 Task: Open Card Physics Conference Review in Board Customer Feedback Collection and Analysis to Workspace Flight Bookings and add a team member Softage.1@softage.net, a label Purple, a checklist Data Engineering, an attachment from your onedrive, a color Purple and finally, add a card description 'Conduct customer research for new customer satisfaction metrics' and a comment 'Given the size and scope of this task, let us make sure we have the necessary resources and support to get it done.'. Add a start date 'Jan 05, 1900' with a due date 'Jan 12, 1900'
Action: Mouse moved to (119, 385)
Screenshot: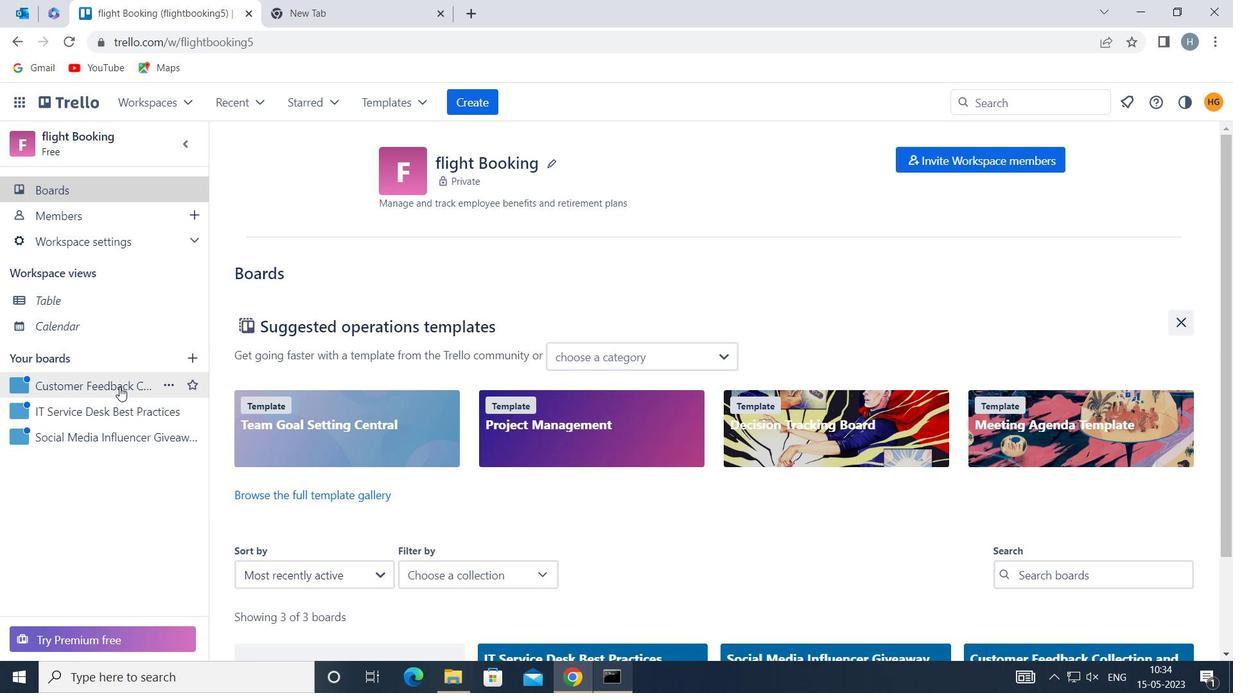 
Action: Mouse pressed left at (119, 385)
Screenshot: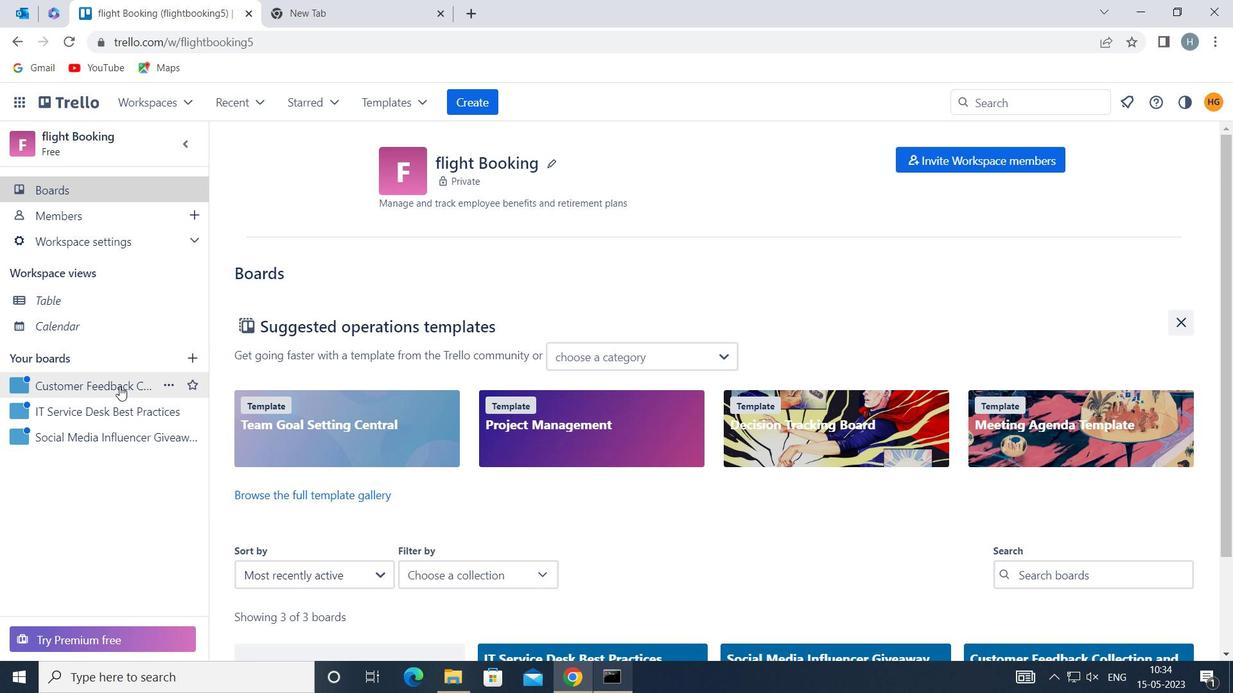 
Action: Mouse moved to (527, 230)
Screenshot: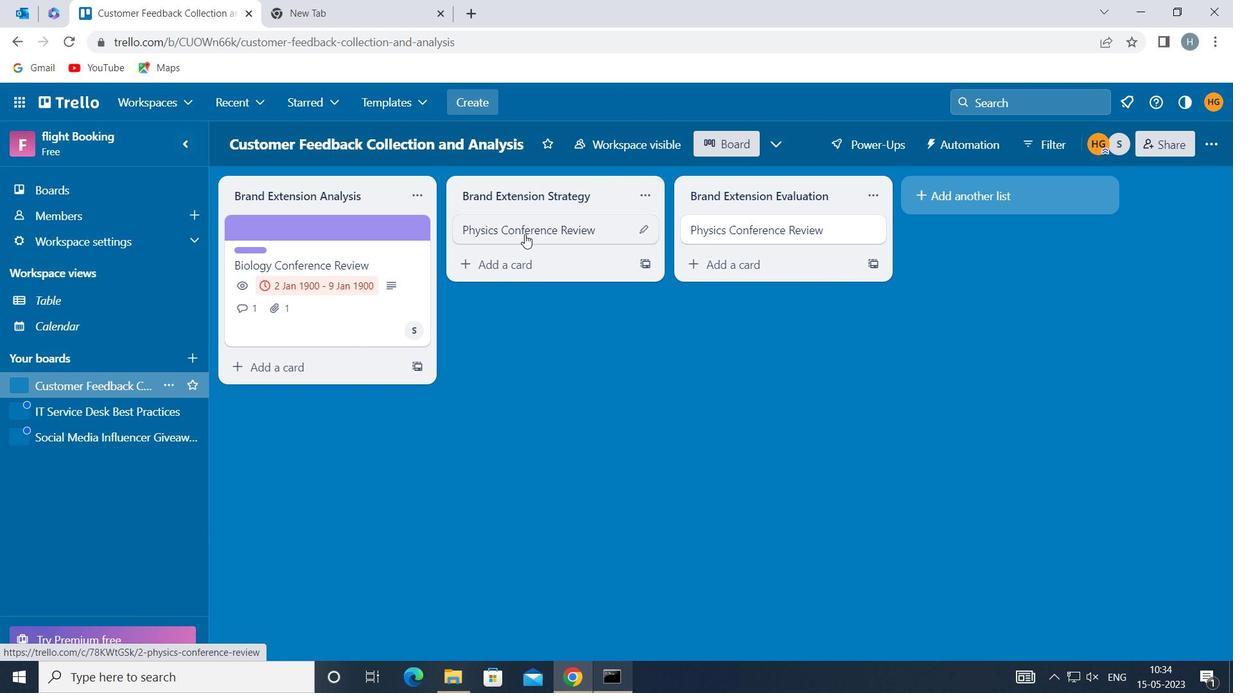
Action: Mouse pressed left at (527, 230)
Screenshot: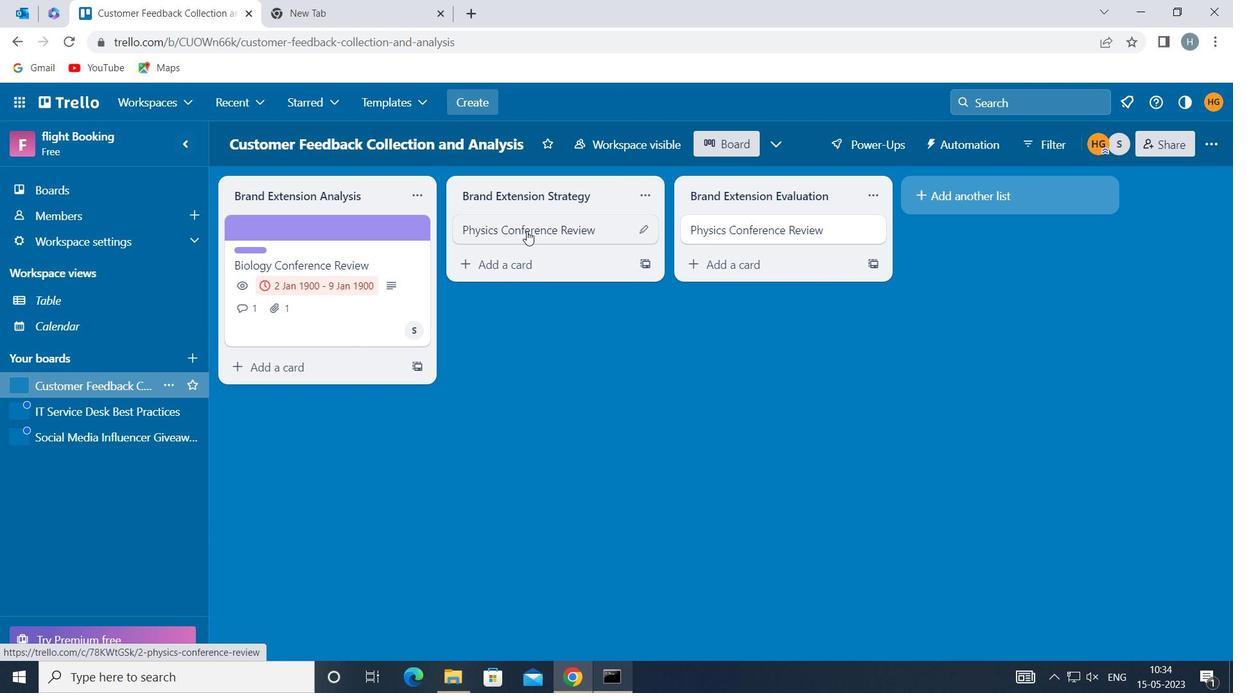 
Action: Mouse moved to (841, 288)
Screenshot: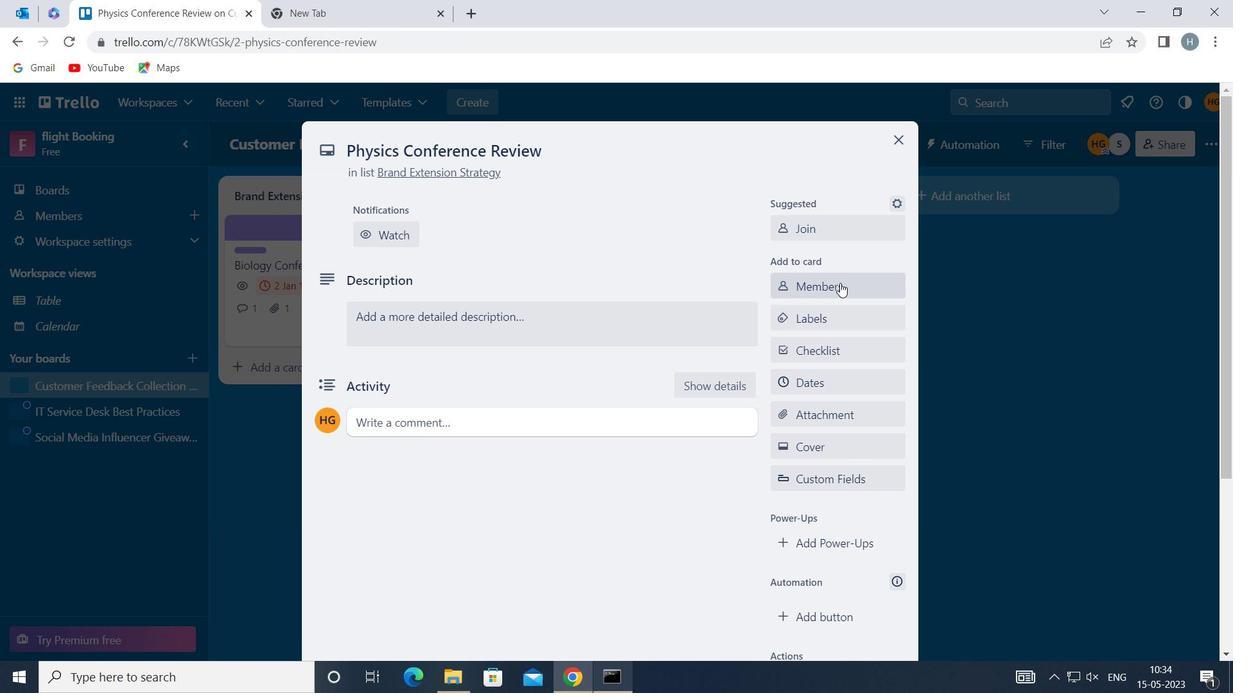 
Action: Mouse pressed left at (841, 288)
Screenshot: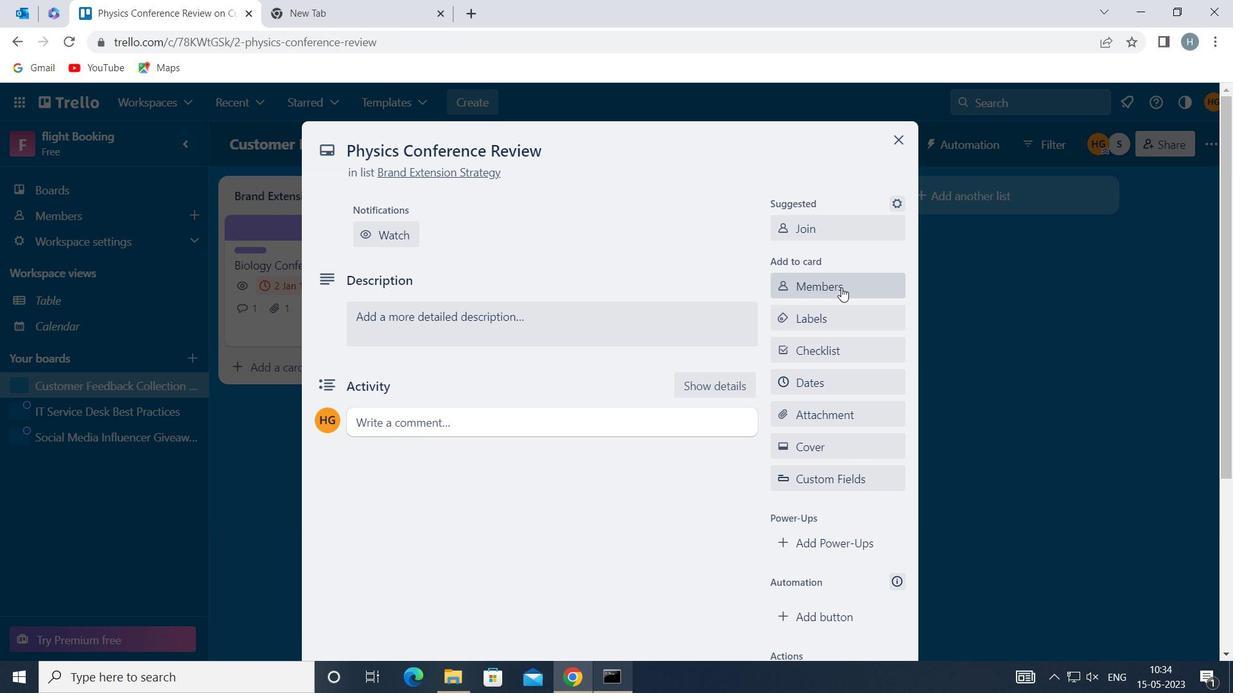 
Action: Key pressed softage
Screenshot: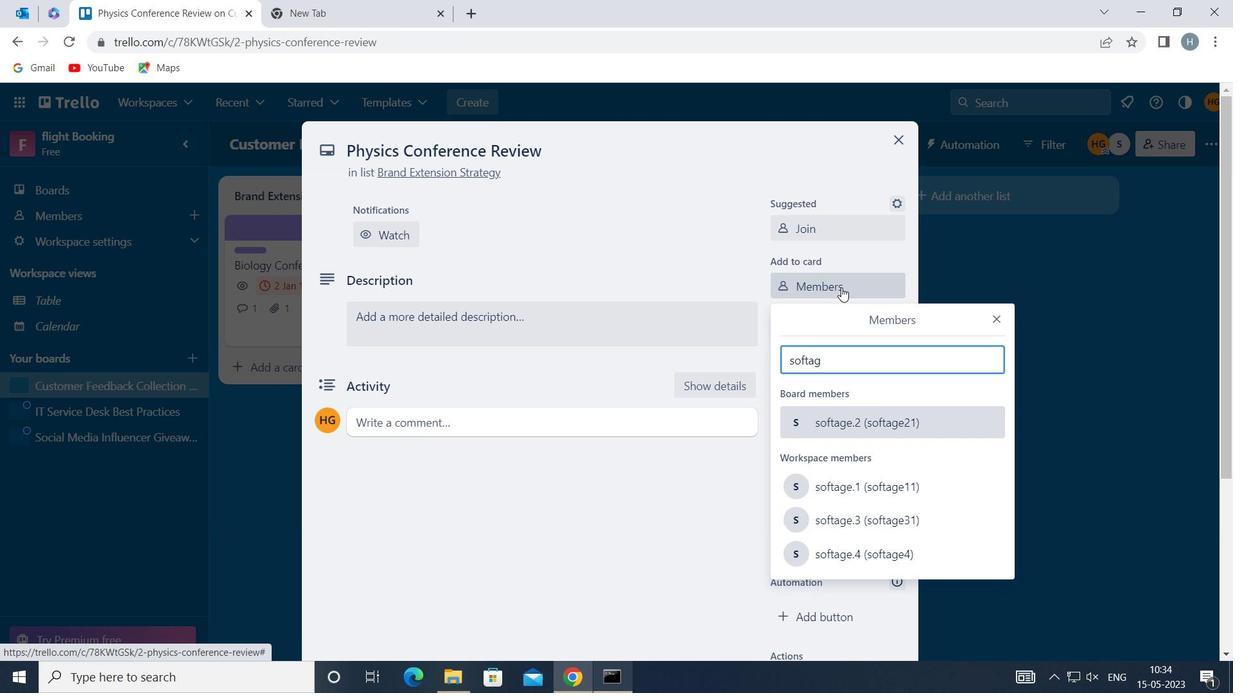 
Action: Mouse moved to (864, 489)
Screenshot: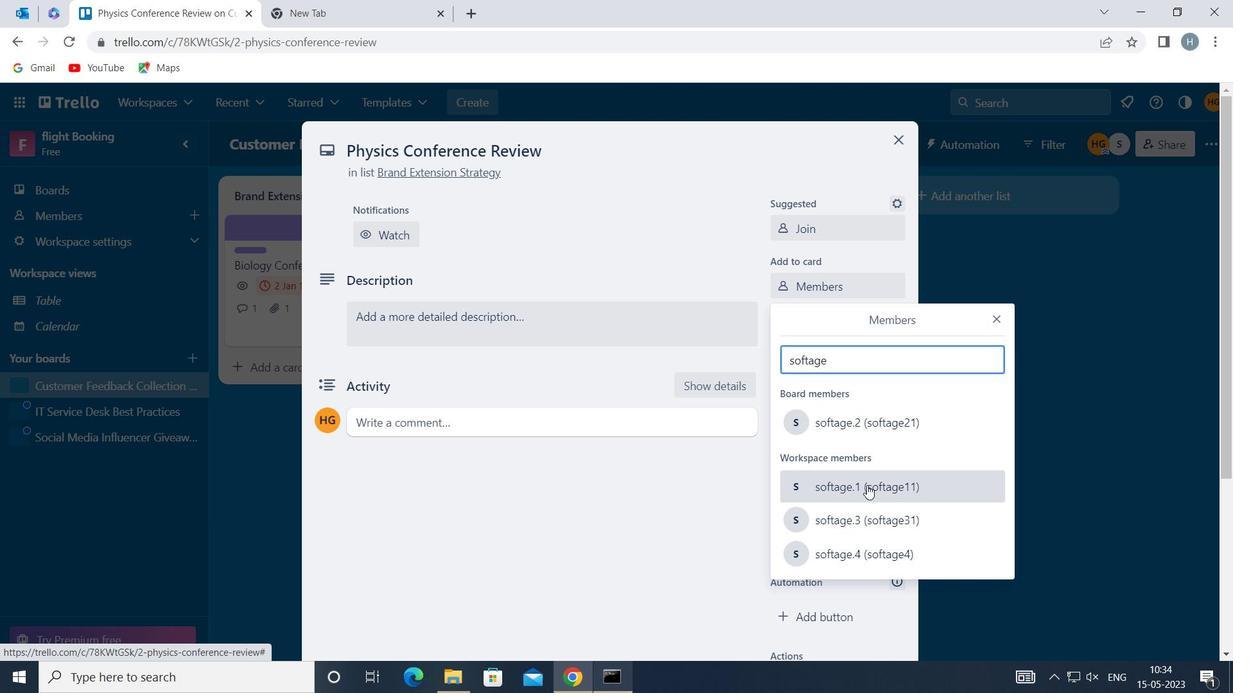
Action: Mouse pressed left at (864, 489)
Screenshot: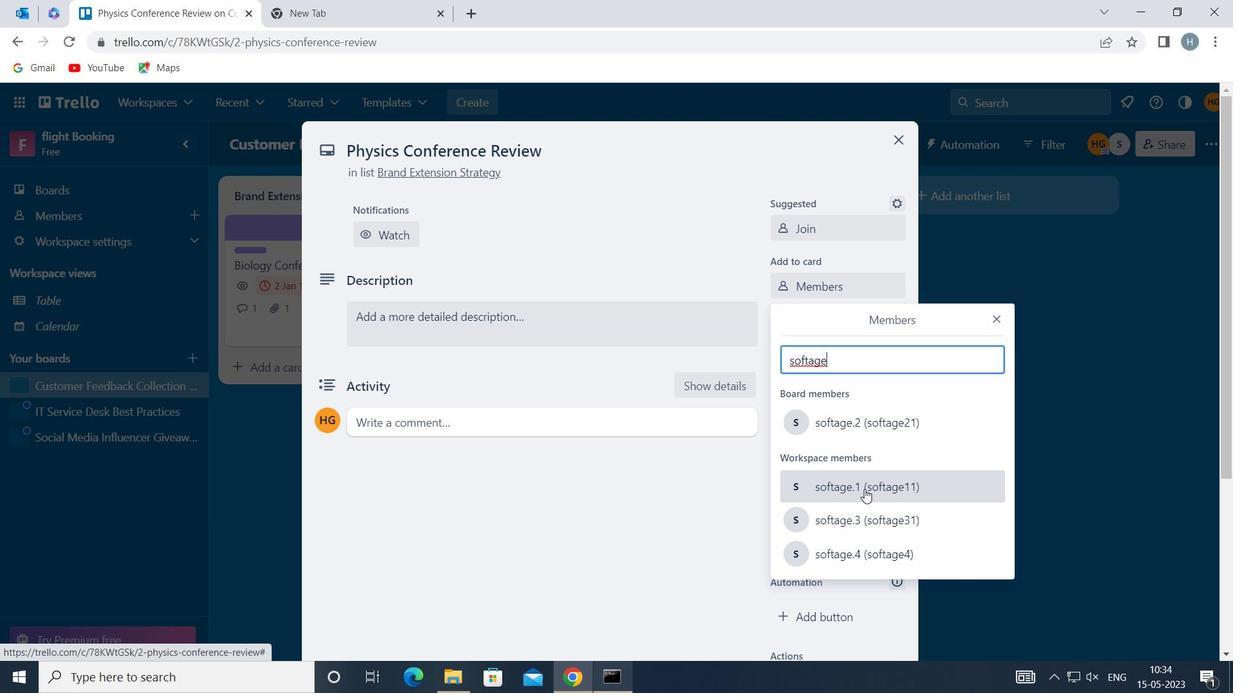 
Action: Mouse moved to (1001, 314)
Screenshot: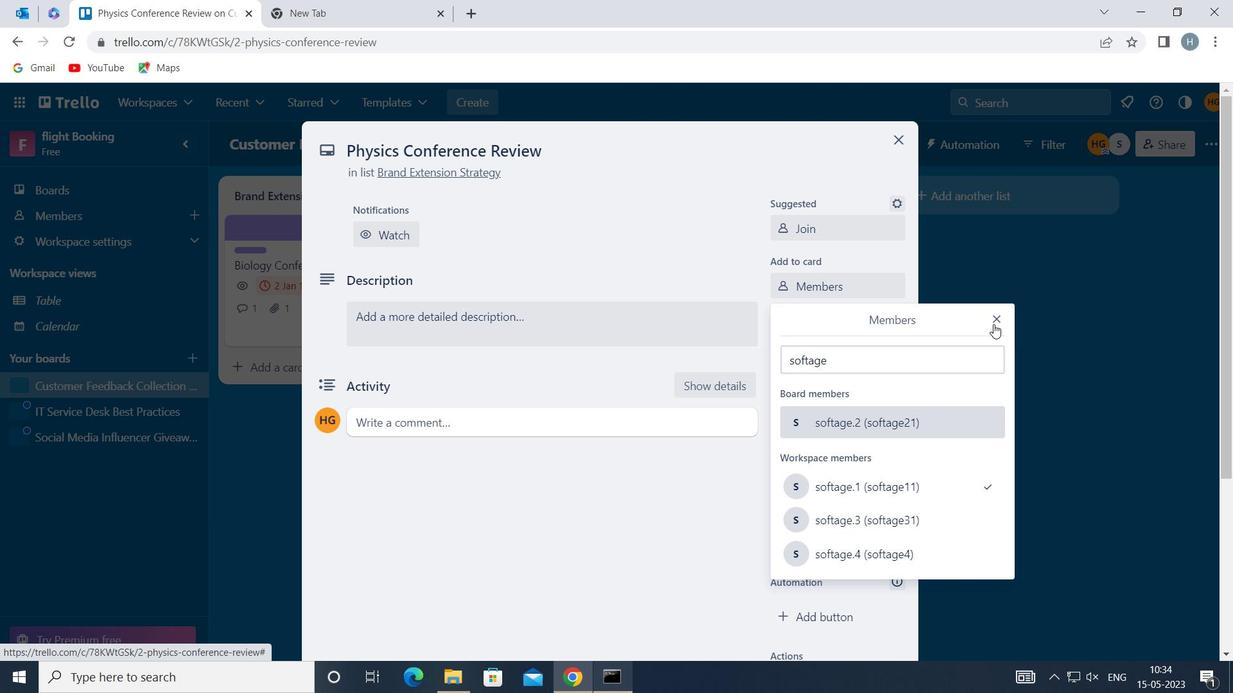 
Action: Mouse pressed left at (1001, 314)
Screenshot: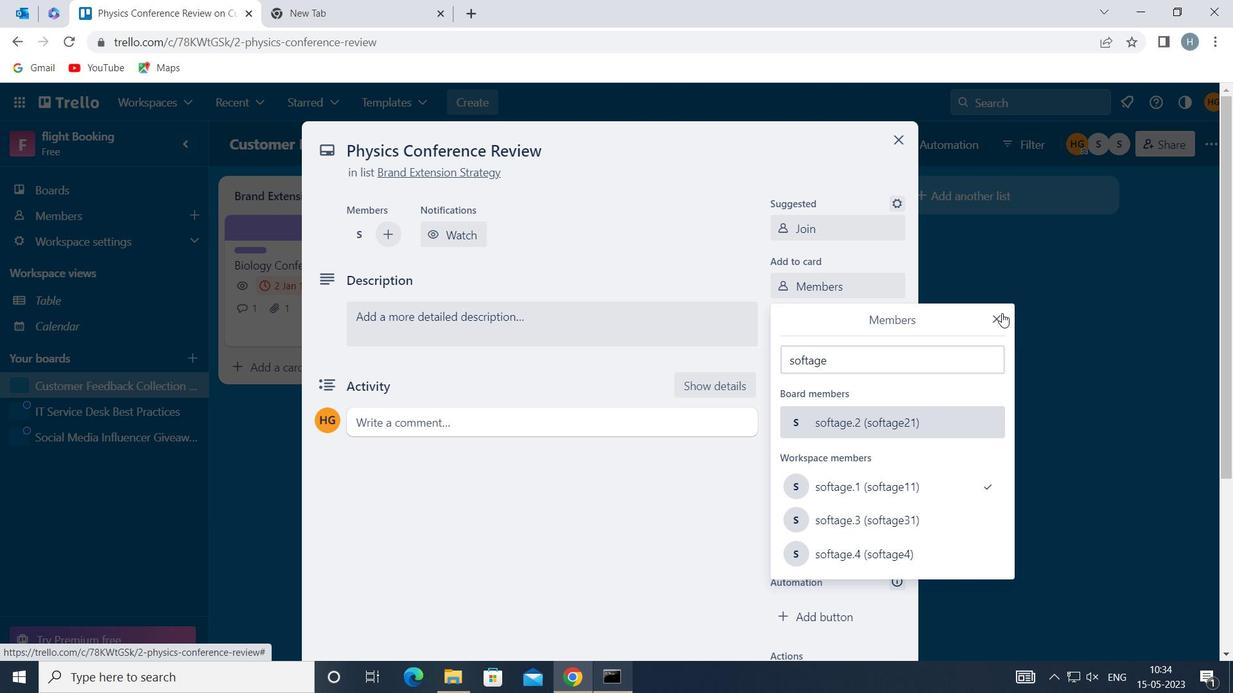 
Action: Mouse moved to (847, 320)
Screenshot: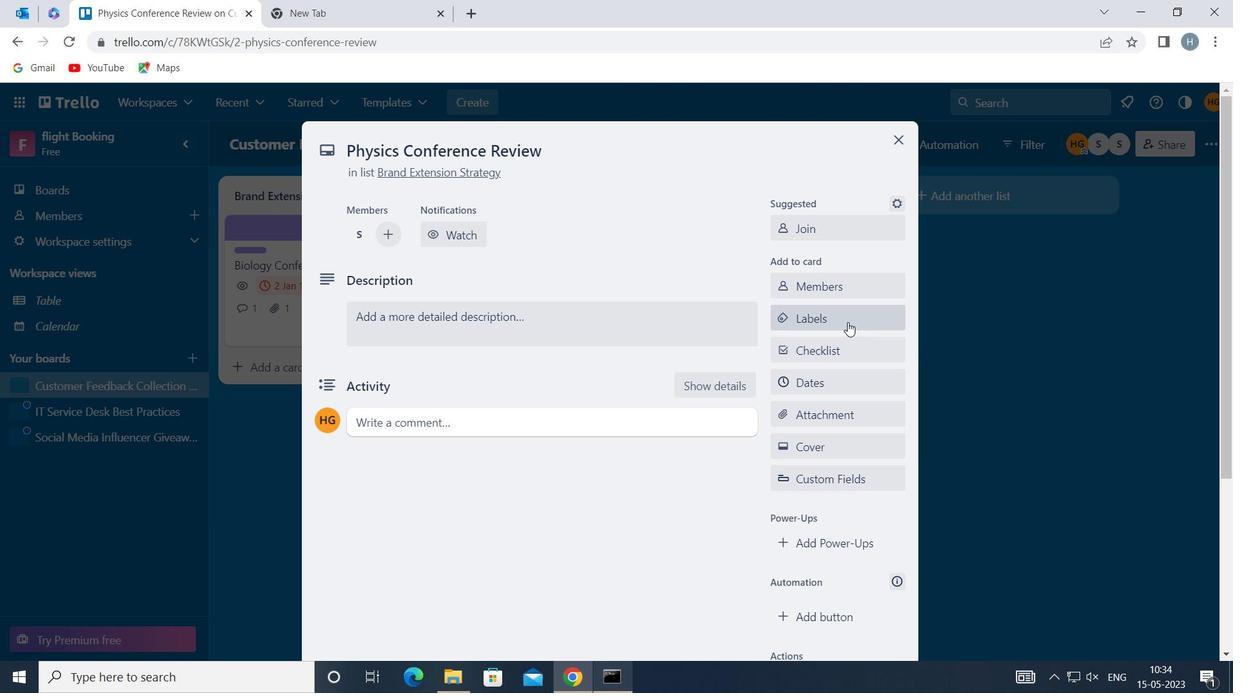 
Action: Mouse pressed left at (847, 320)
Screenshot: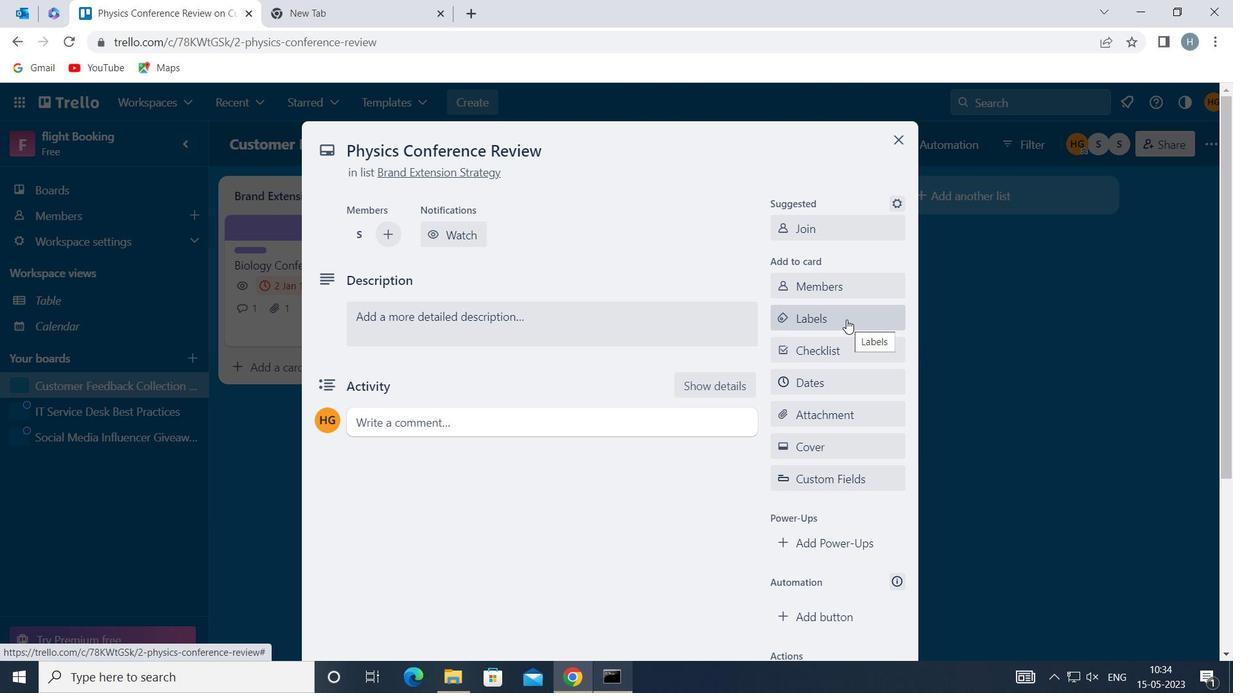 
Action: Mouse moved to (859, 345)
Screenshot: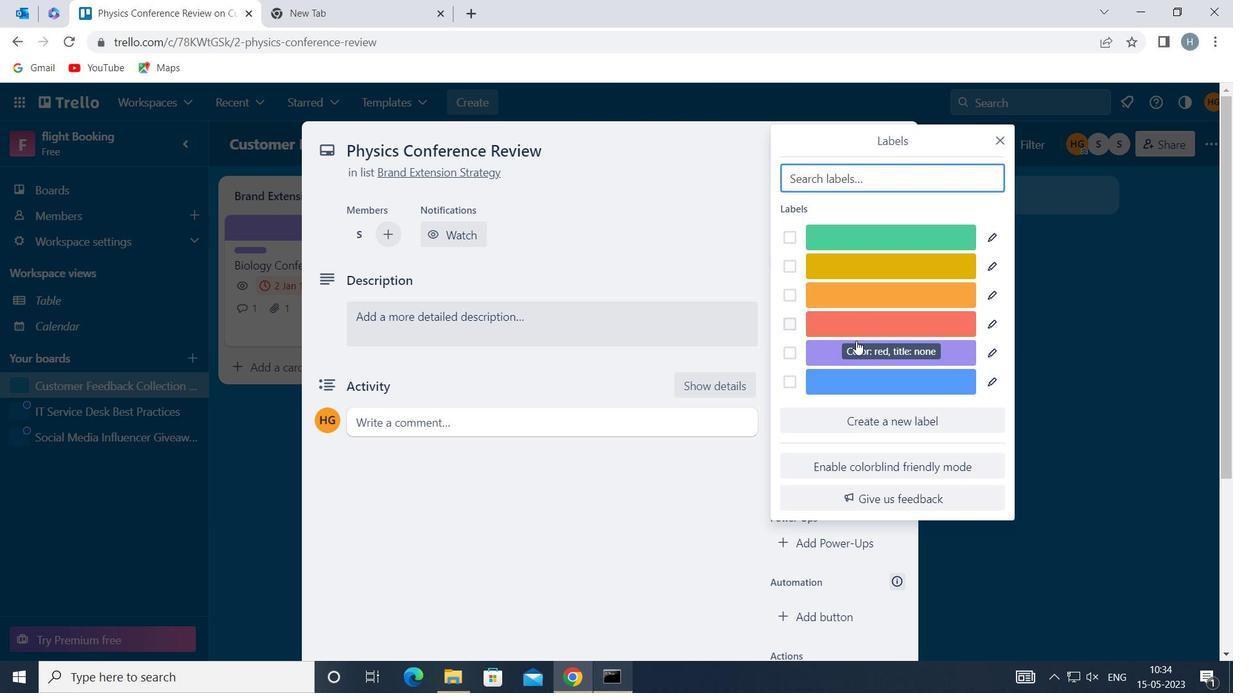
Action: Mouse pressed left at (859, 345)
Screenshot: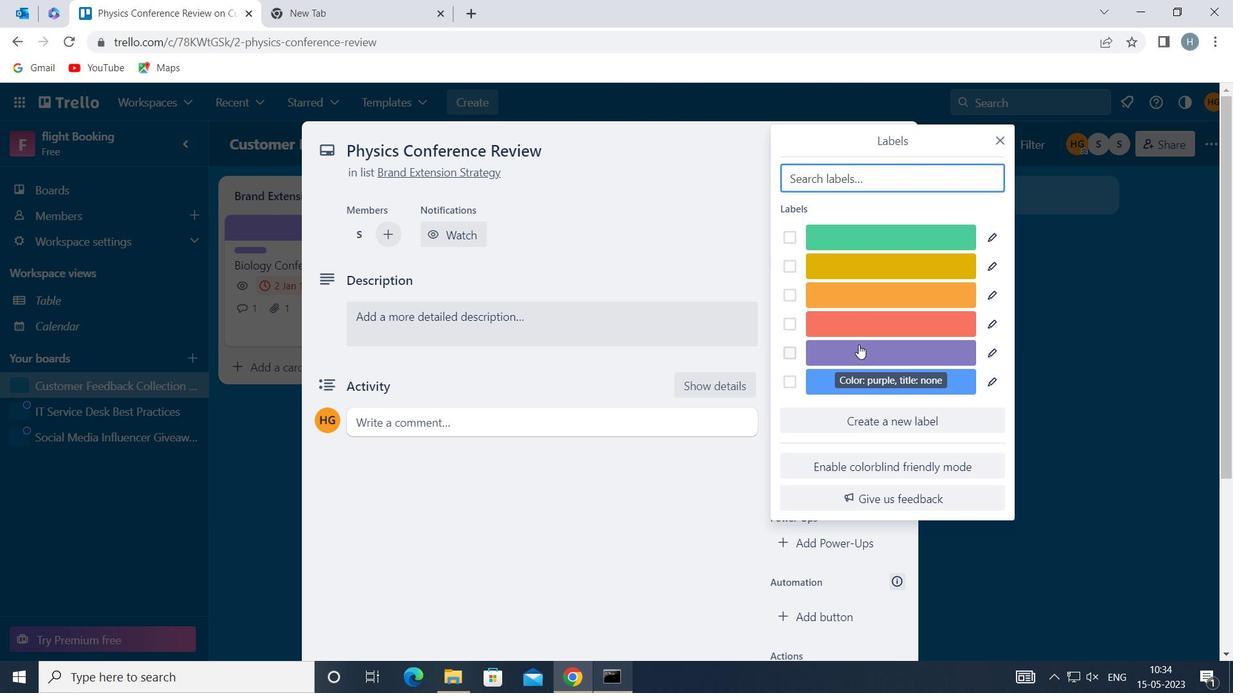 
Action: Mouse moved to (1001, 136)
Screenshot: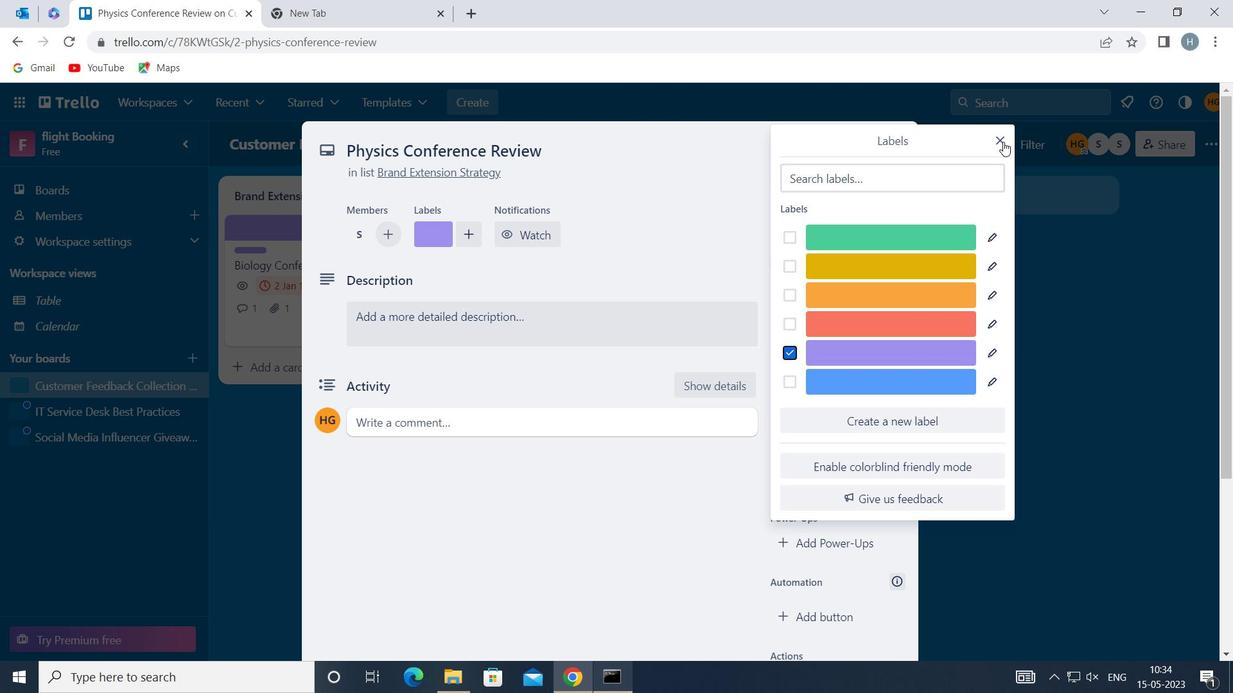 
Action: Mouse pressed left at (1001, 136)
Screenshot: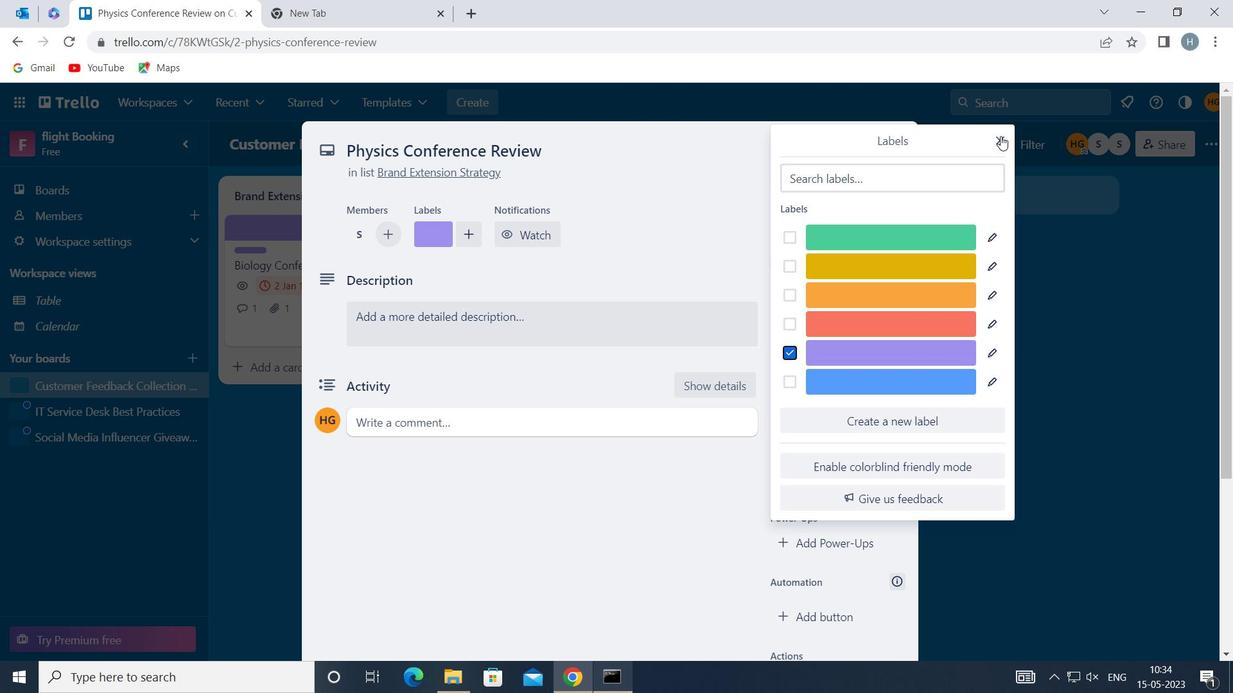 
Action: Mouse moved to (842, 347)
Screenshot: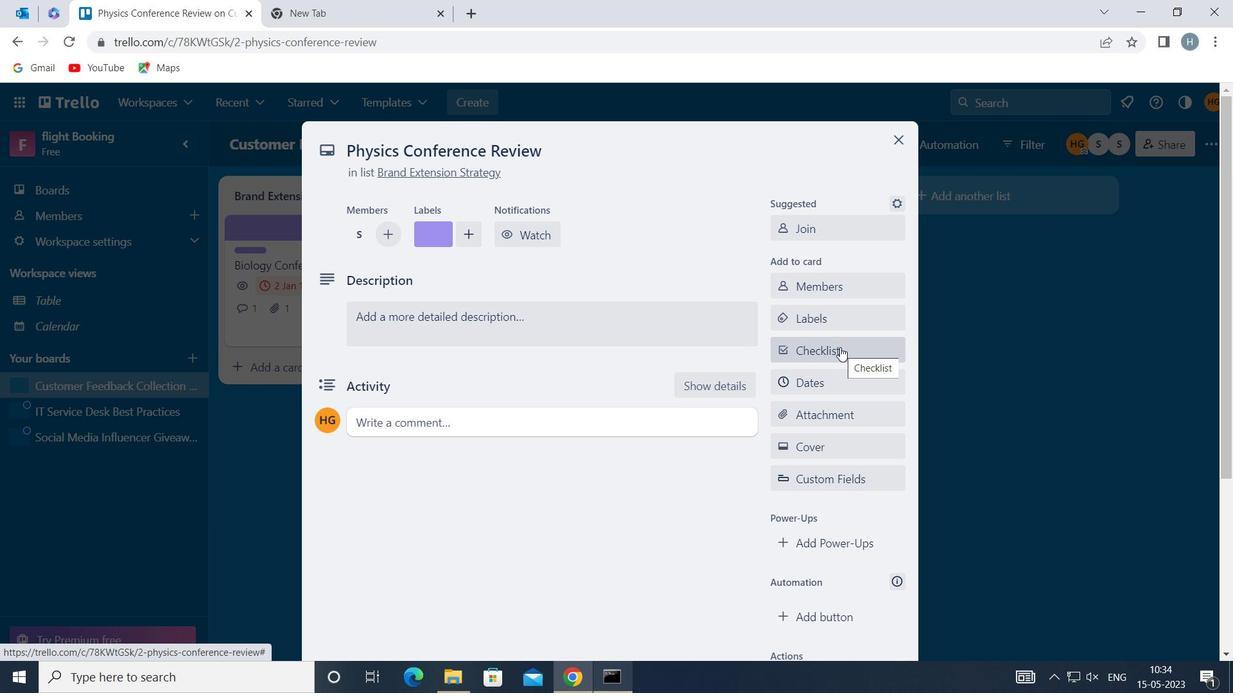 
Action: Mouse pressed left at (842, 347)
Screenshot: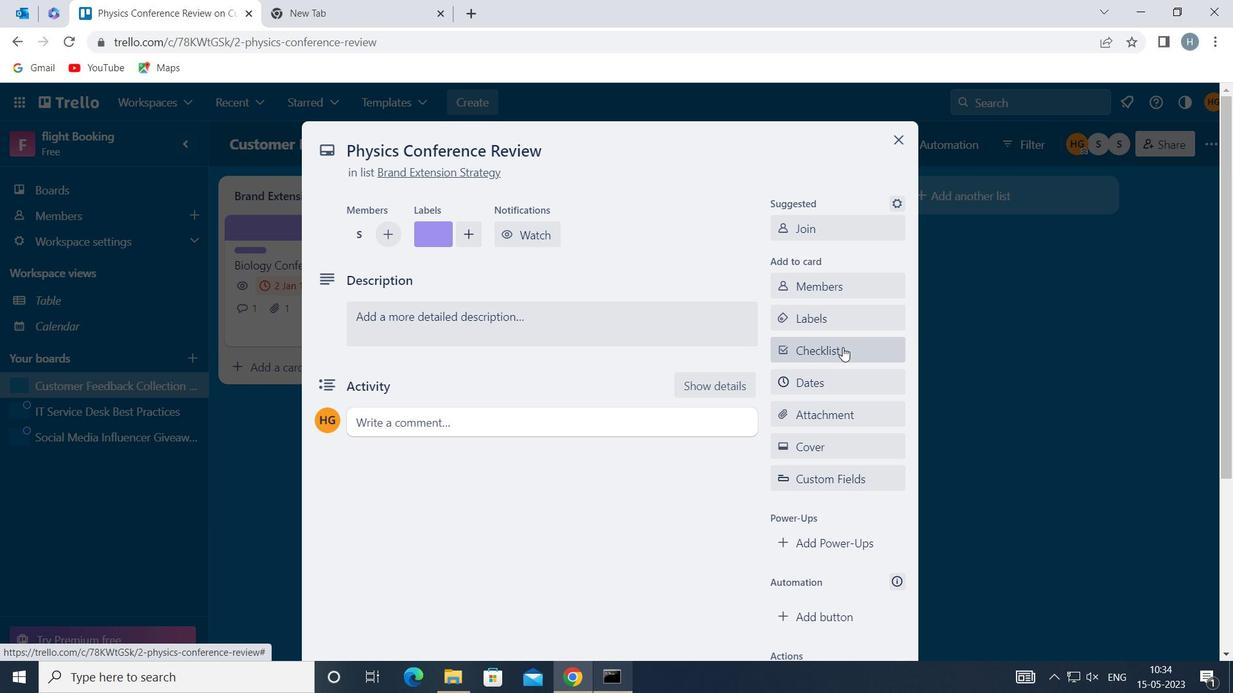 
Action: Mouse moved to (843, 347)
Screenshot: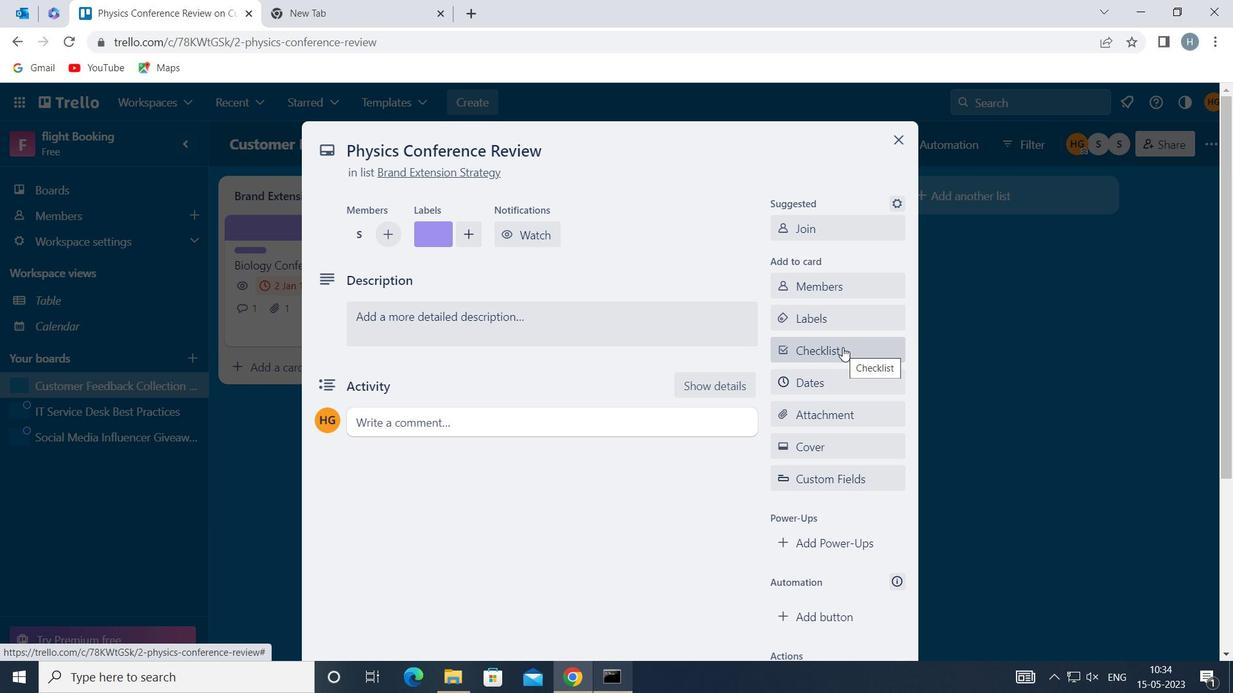 
Action: Key pressed <Key.shift>DATA<Key.space><Key.shift>ENGINEERING
Screenshot: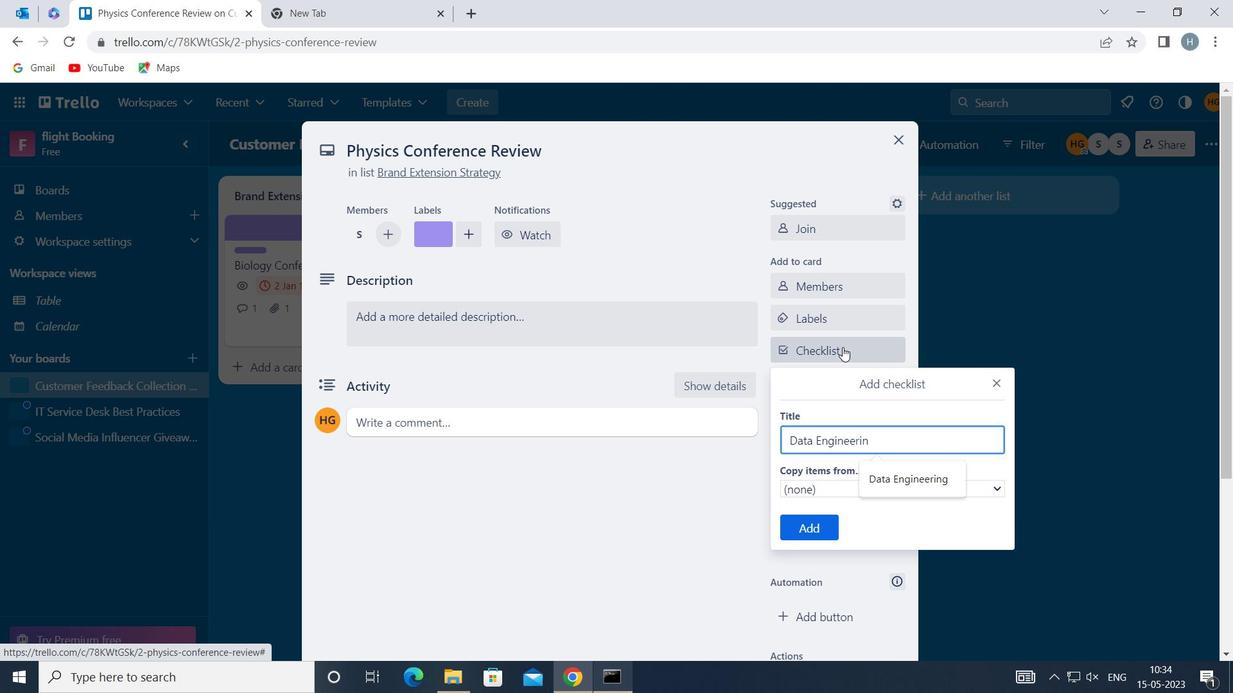 
Action: Mouse moved to (801, 524)
Screenshot: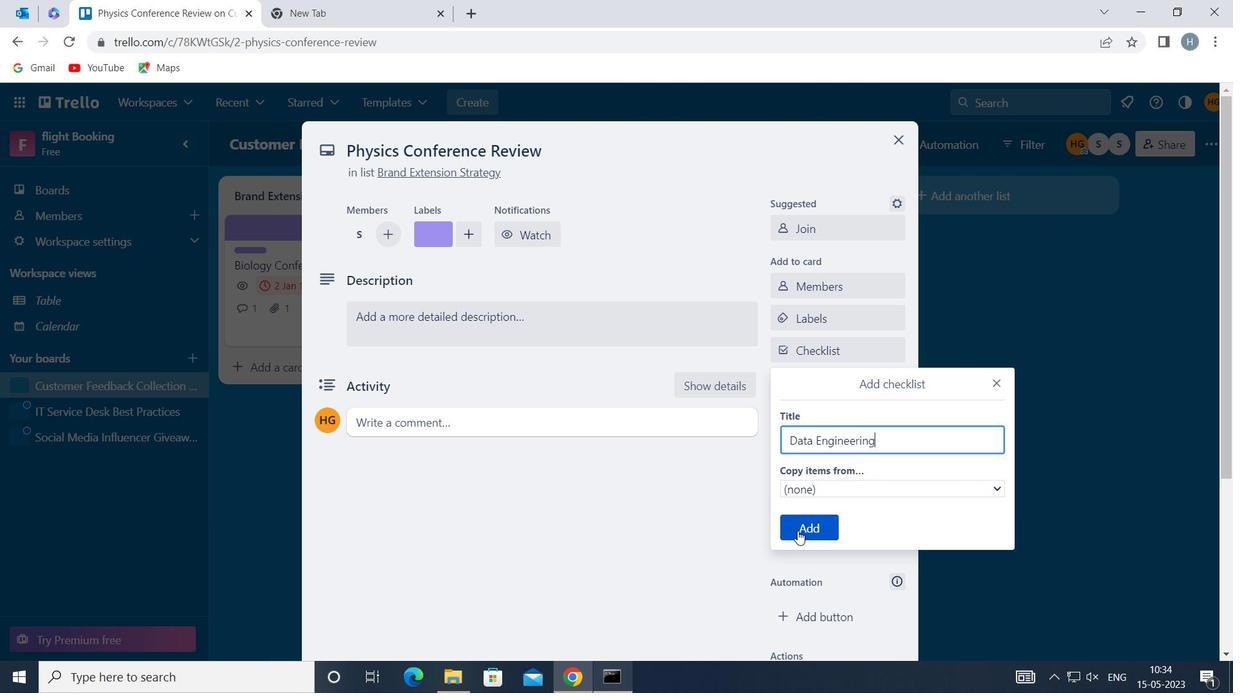
Action: Mouse pressed left at (801, 524)
Screenshot: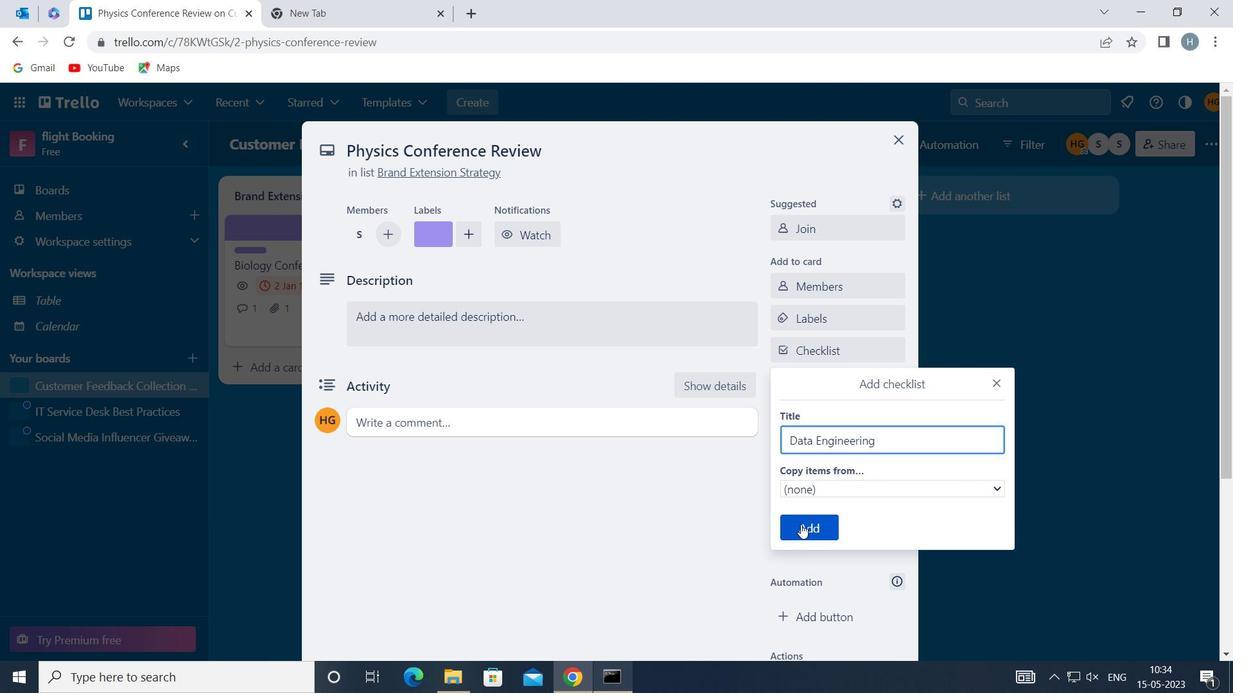 
Action: Mouse moved to (838, 414)
Screenshot: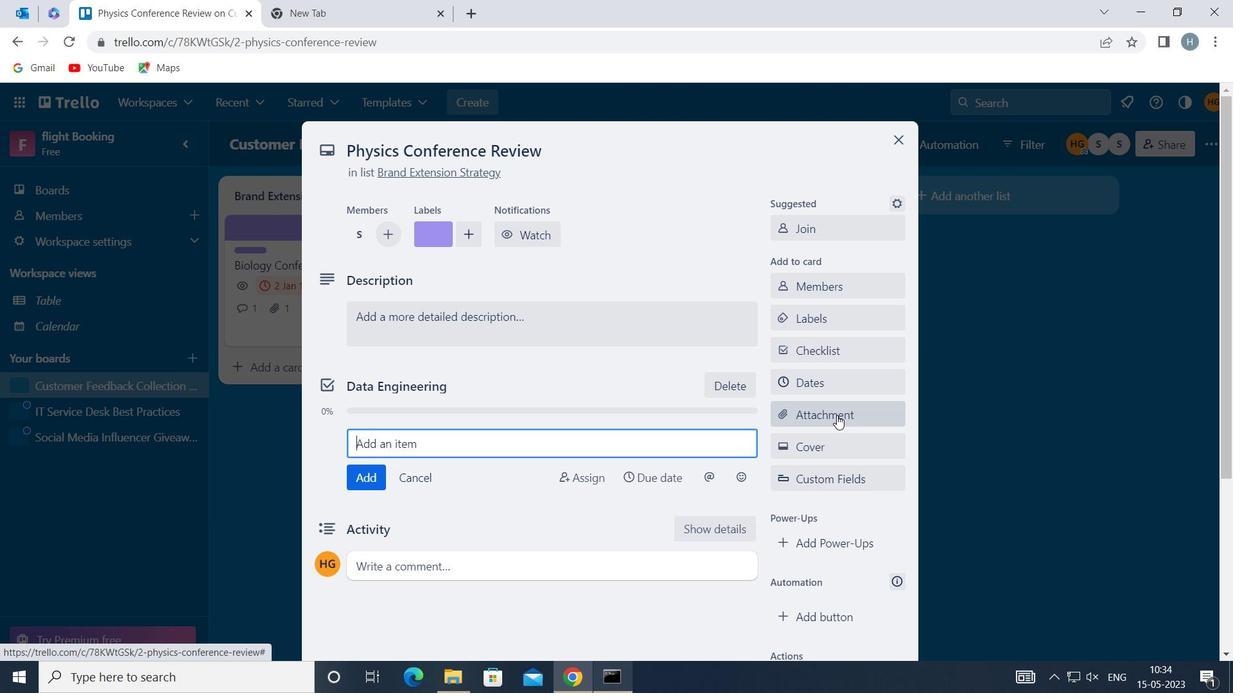 
Action: Mouse pressed left at (838, 414)
Screenshot: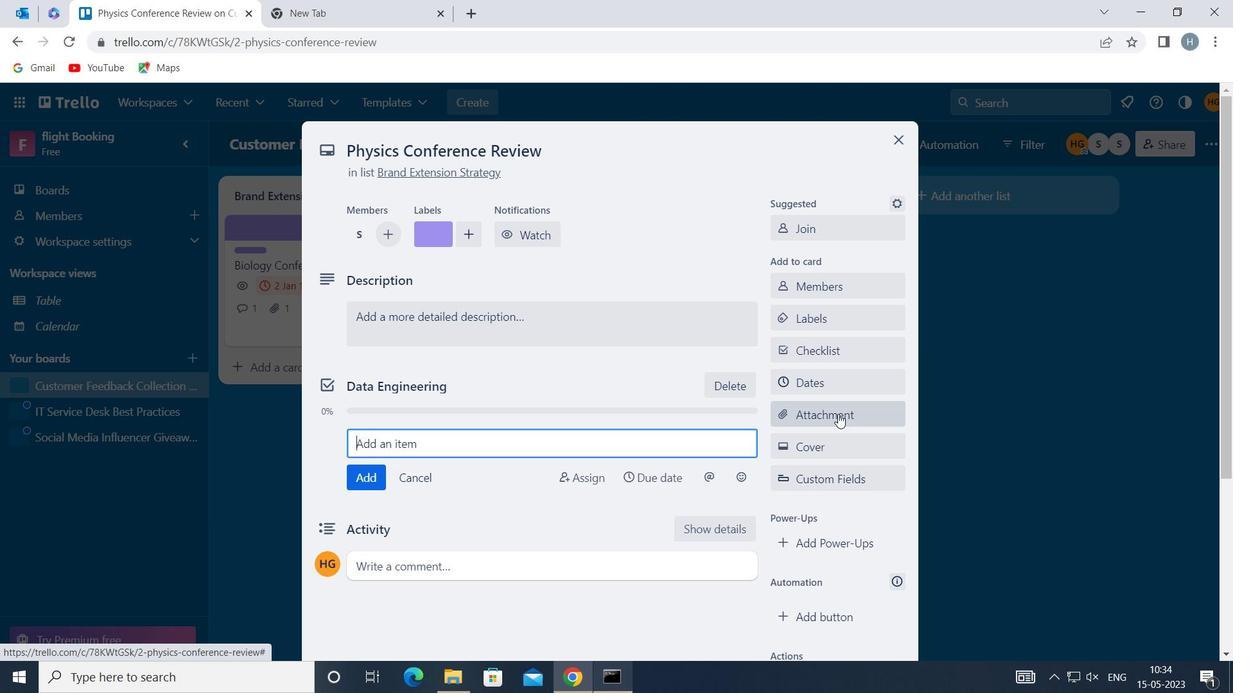 
Action: Mouse moved to (859, 294)
Screenshot: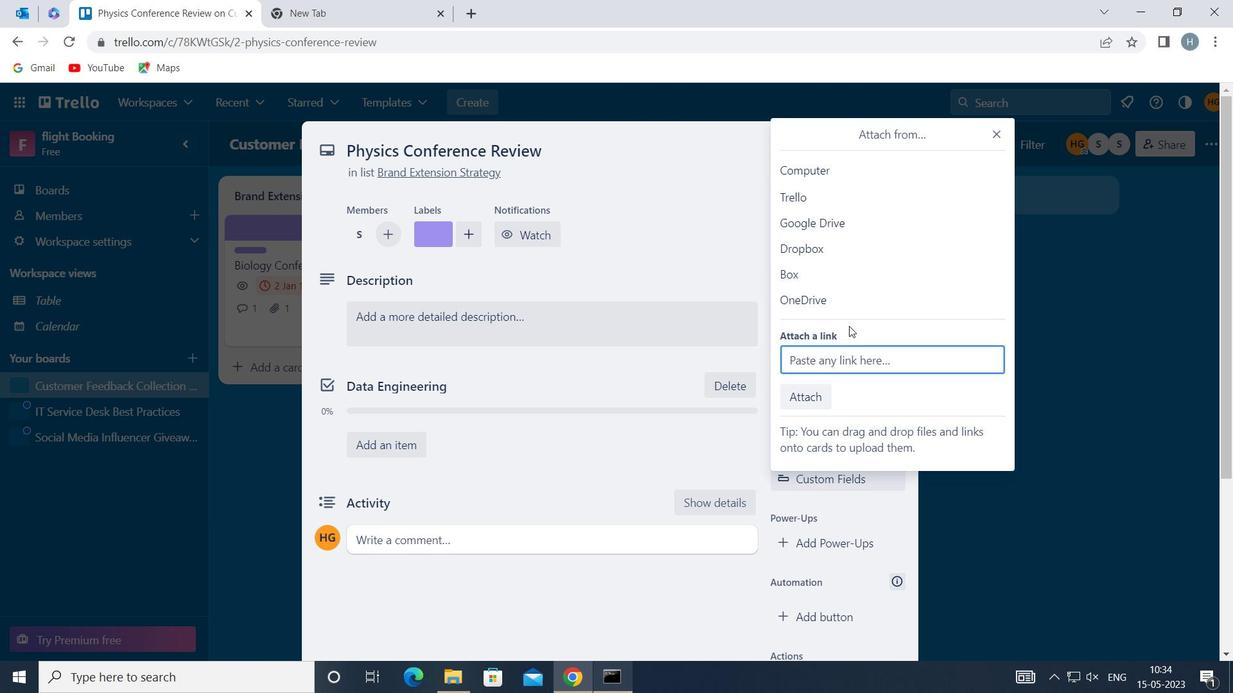 
Action: Mouse pressed left at (859, 294)
Screenshot: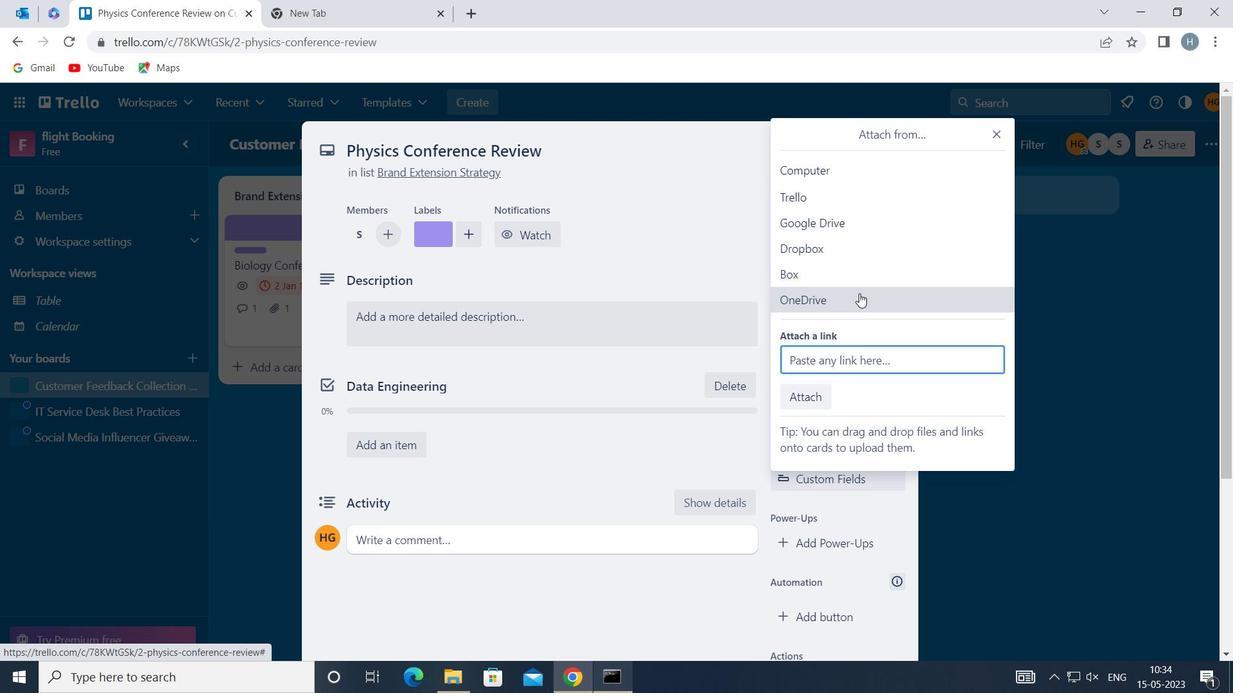 
Action: Mouse moved to (610, 228)
Screenshot: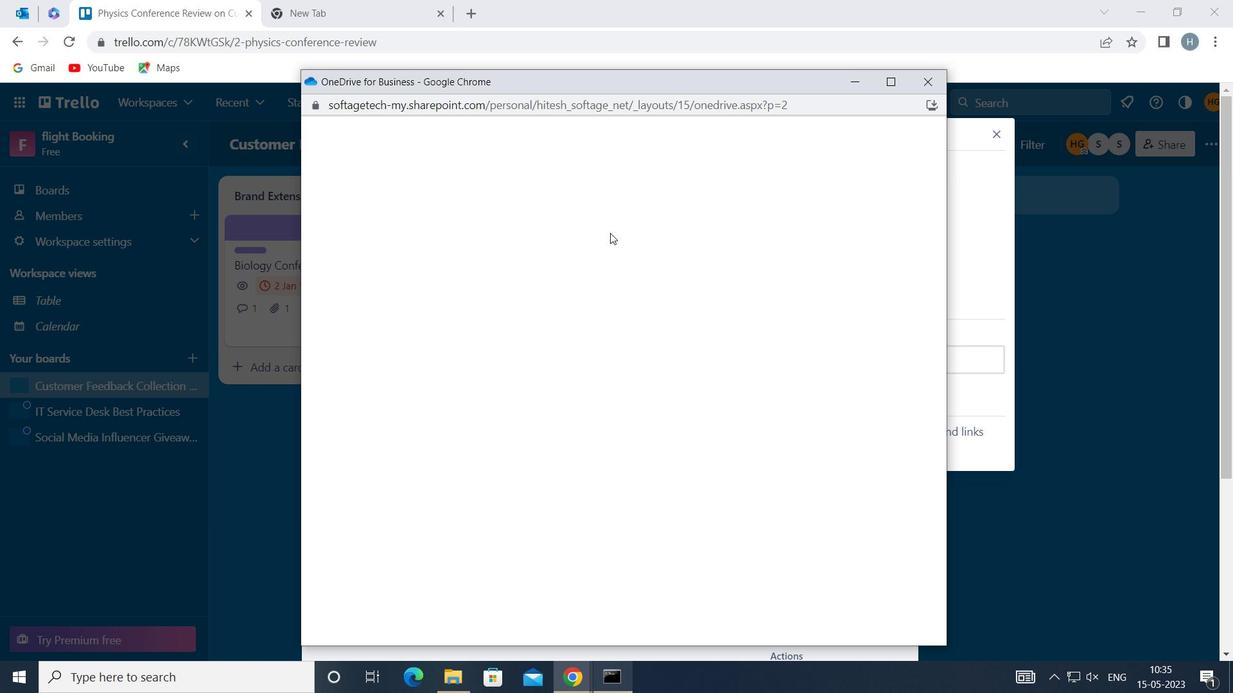 
Action: Mouse pressed left at (610, 228)
Screenshot: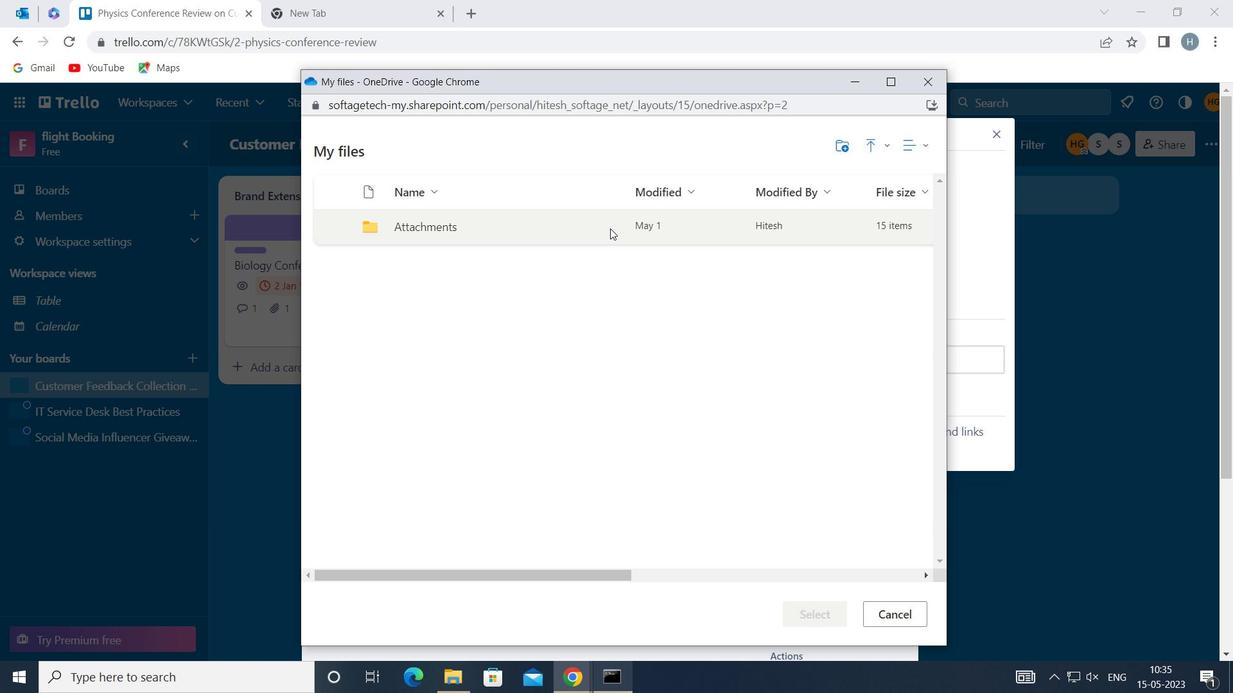 
Action: Mouse pressed left at (610, 228)
Screenshot: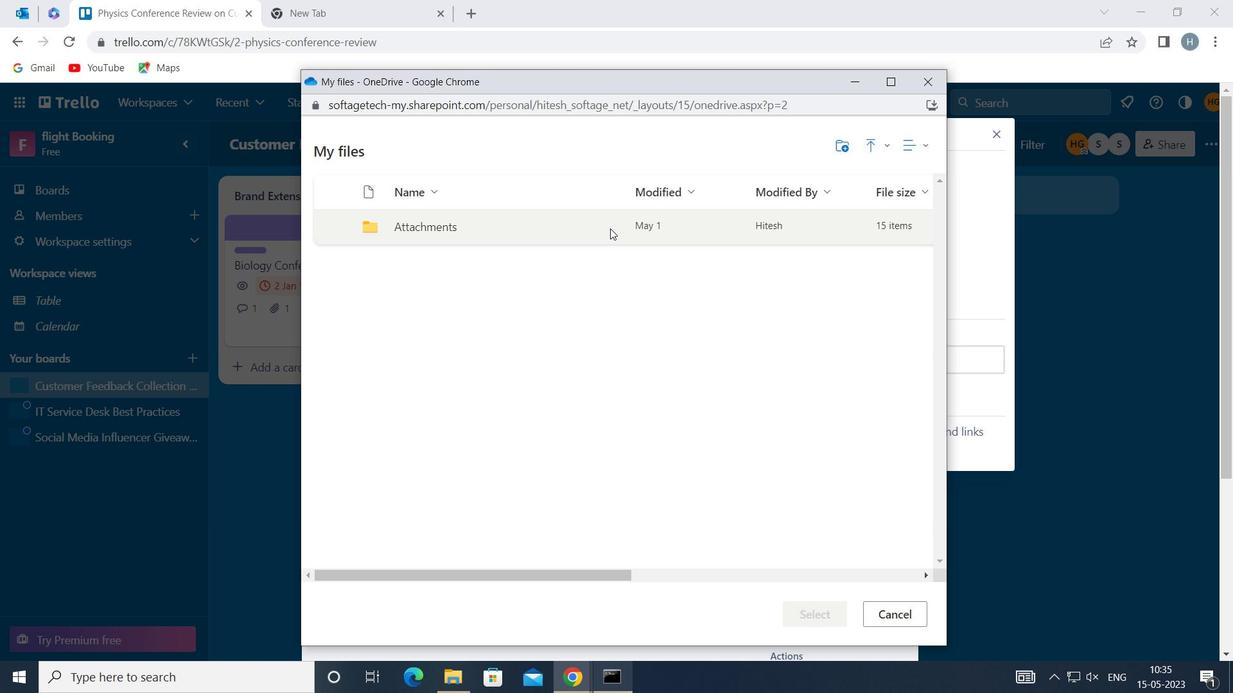 
Action: Mouse moved to (614, 260)
Screenshot: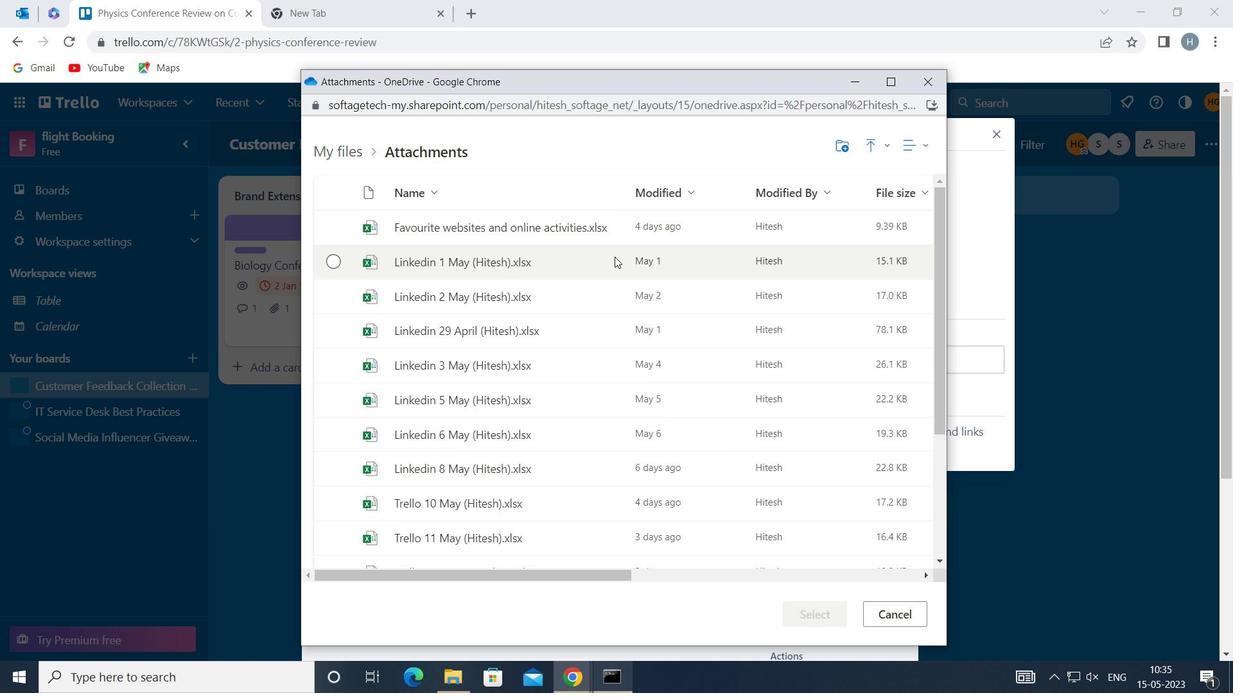 
Action: Mouse pressed left at (614, 260)
Screenshot: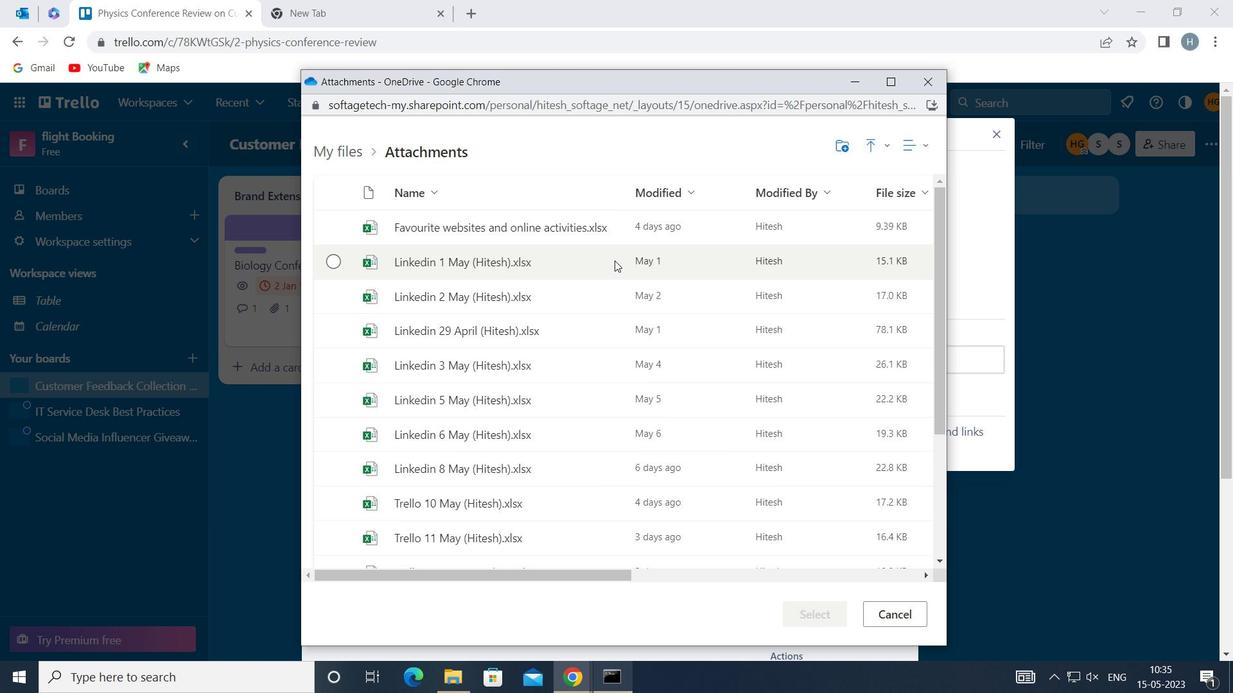 
Action: Mouse moved to (819, 613)
Screenshot: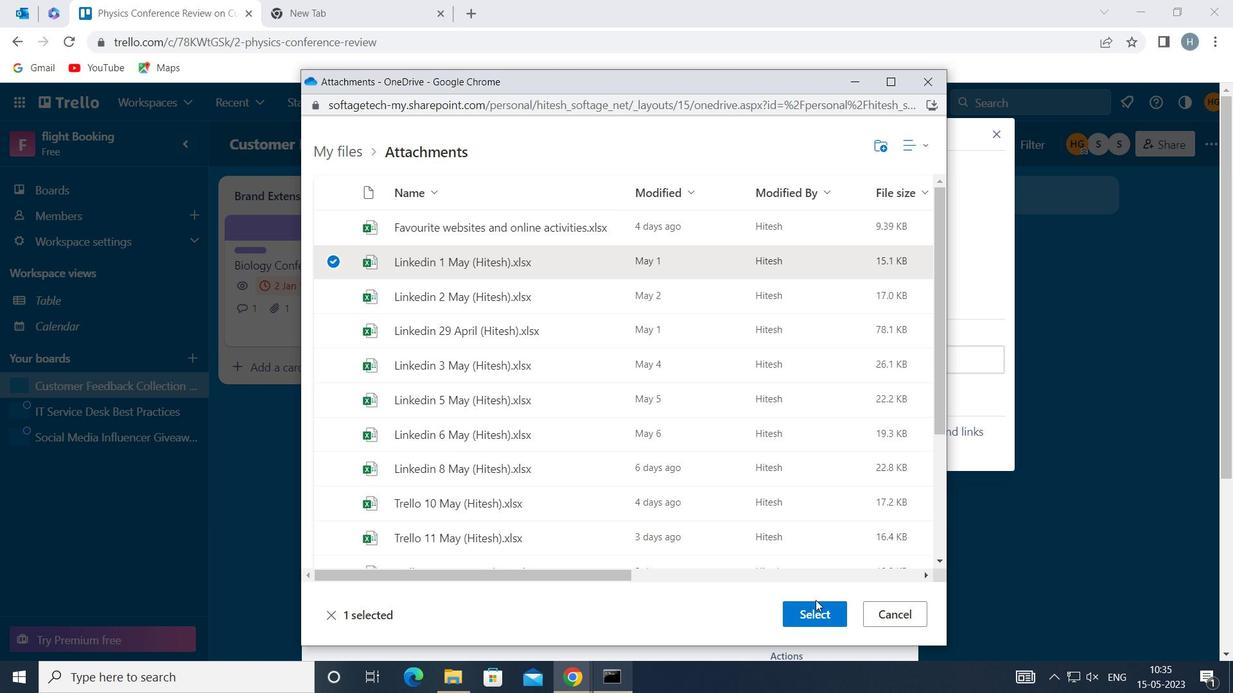 
Action: Mouse pressed left at (819, 613)
Screenshot: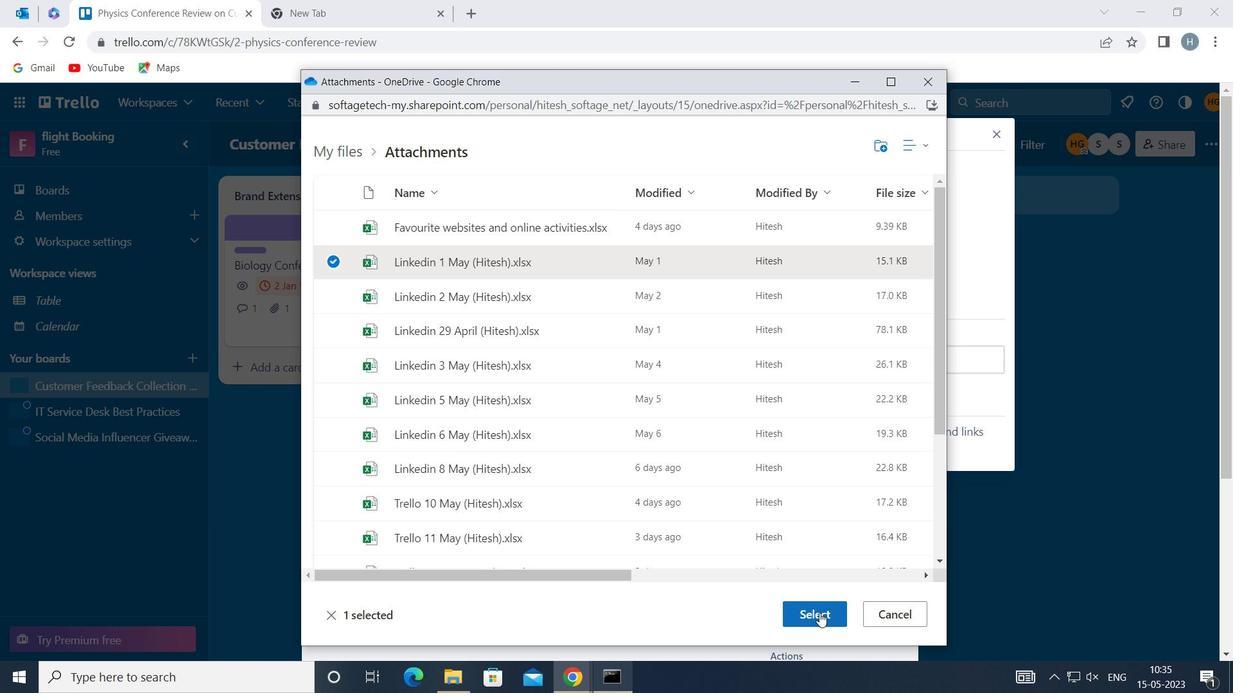 
Action: Mouse moved to (837, 445)
Screenshot: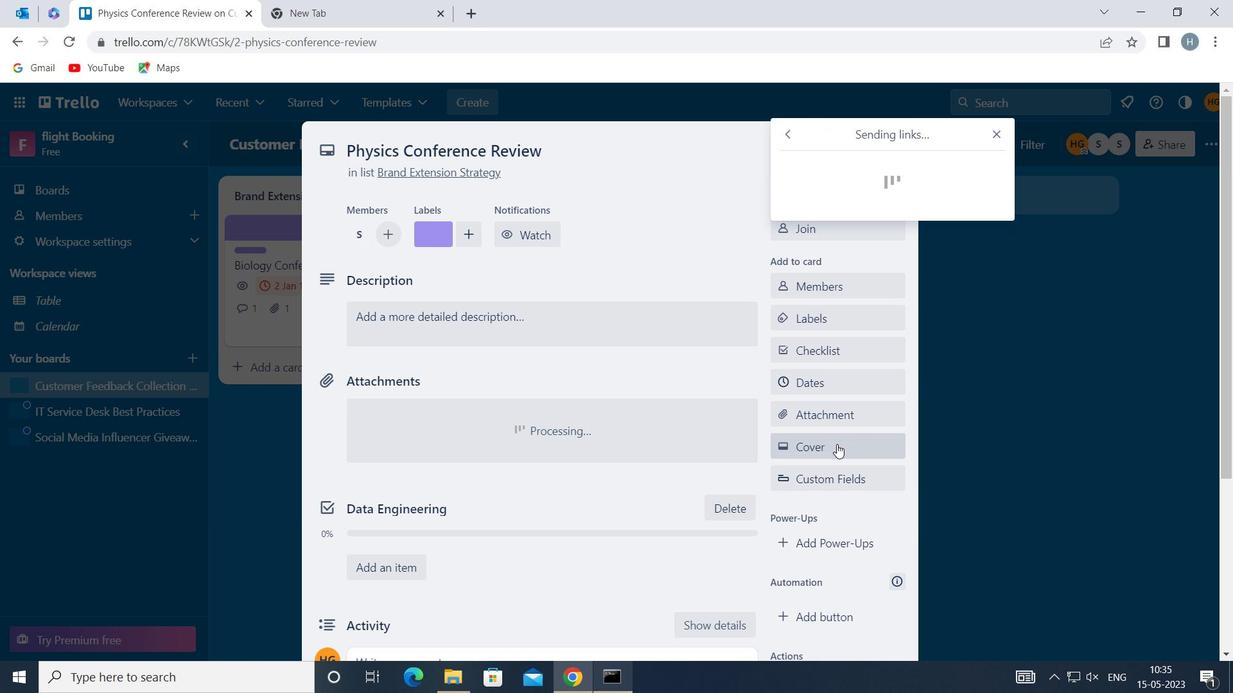 
Action: Mouse pressed left at (837, 445)
Screenshot: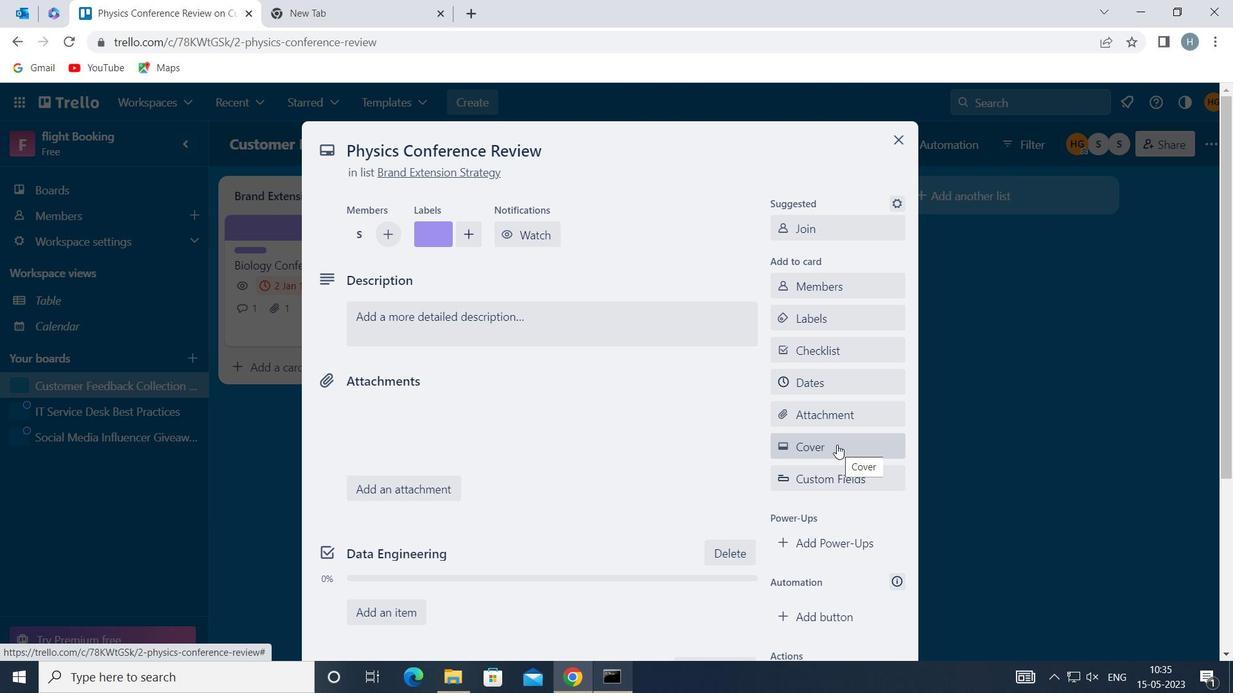 
Action: Mouse moved to (974, 337)
Screenshot: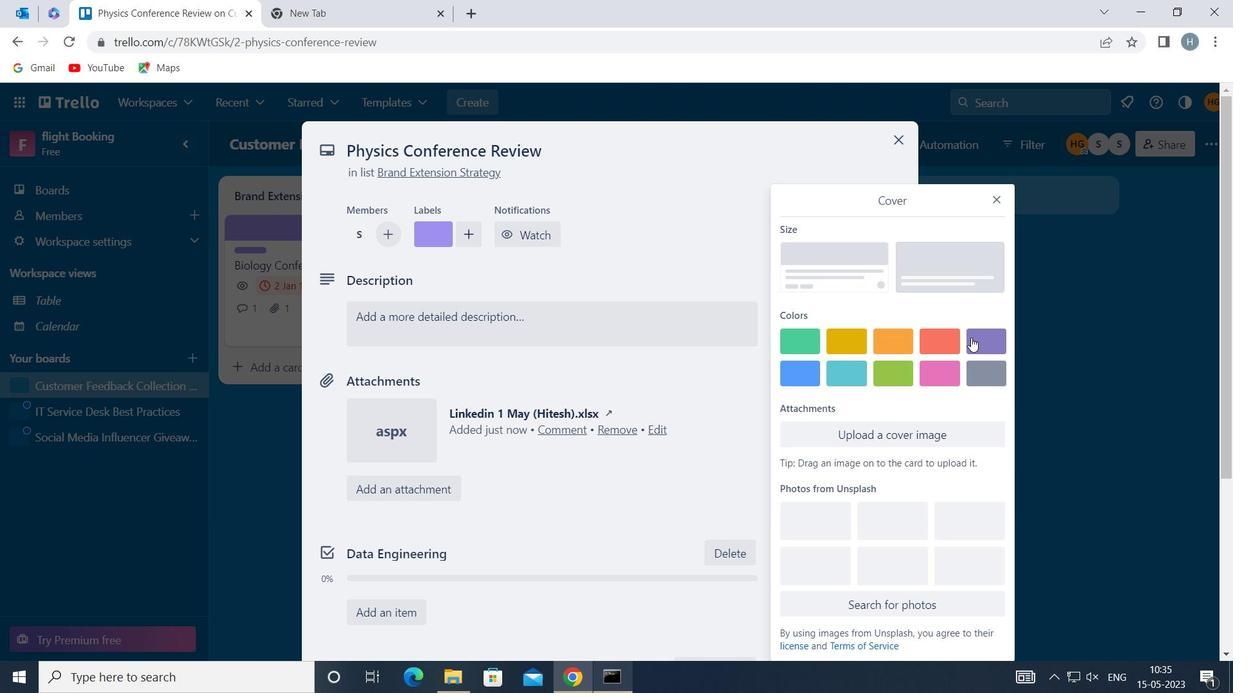 
Action: Mouse pressed left at (974, 337)
Screenshot: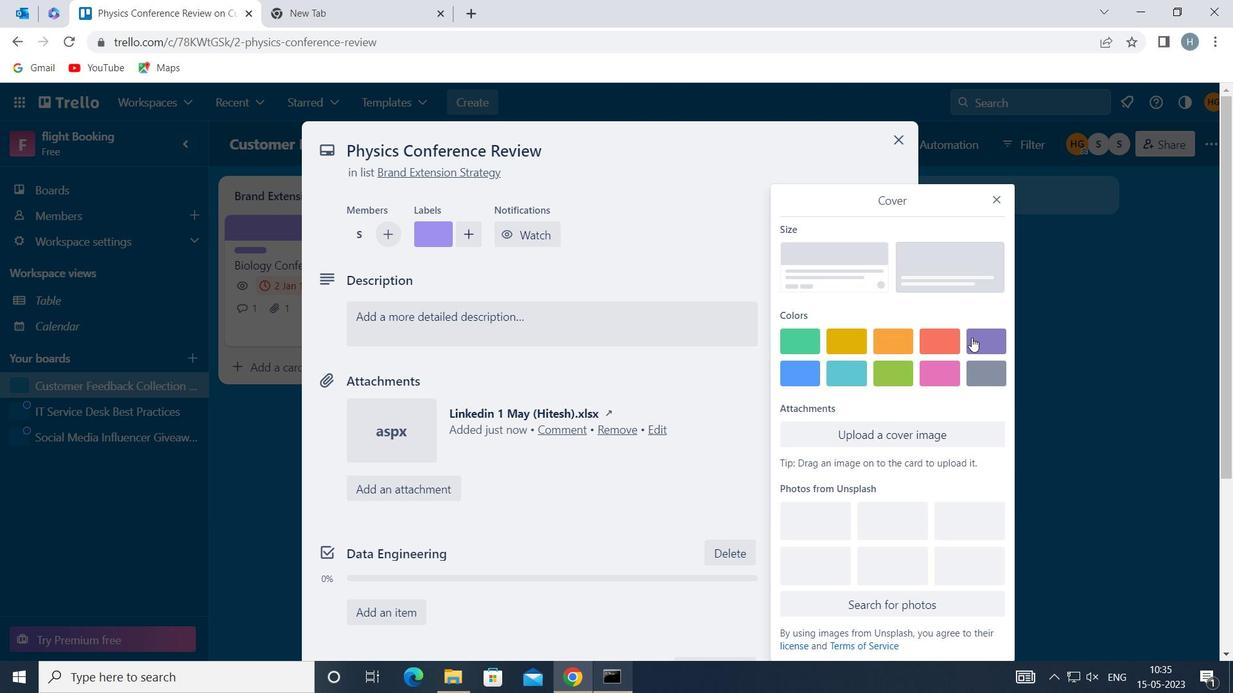 
Action: Mouse moved to (999, 168)
Screenshot: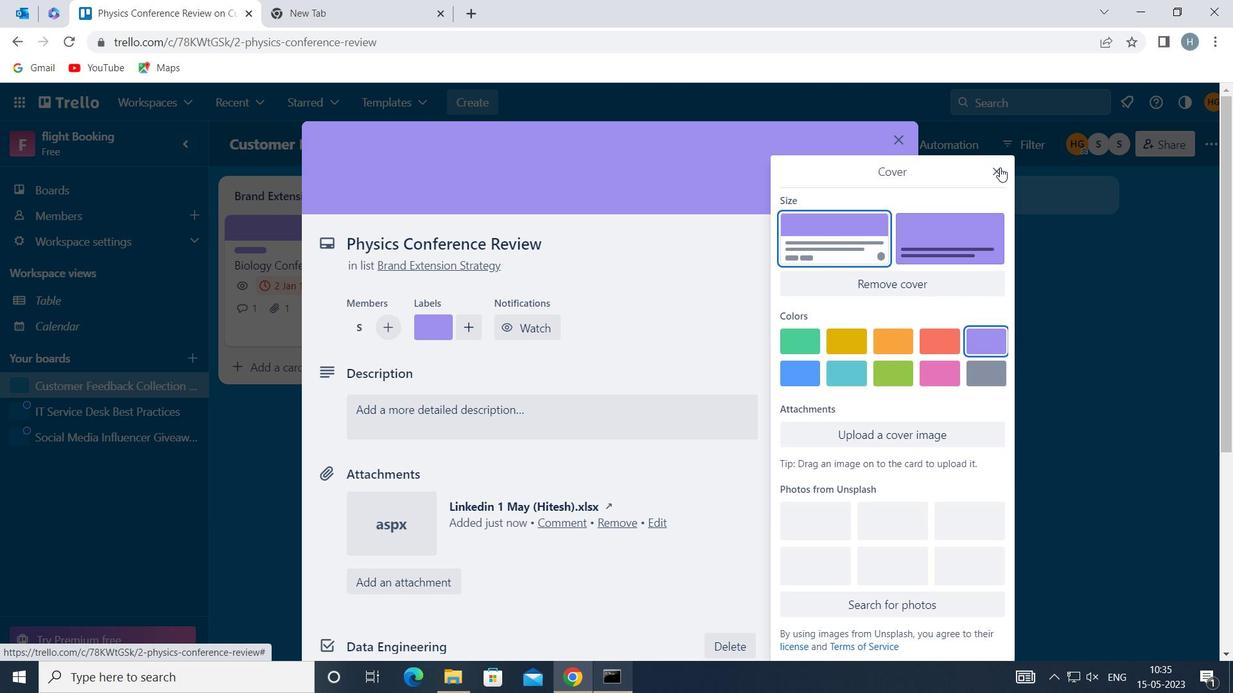 
Action: Mouse pressed left at (999, 168)
Screenshot: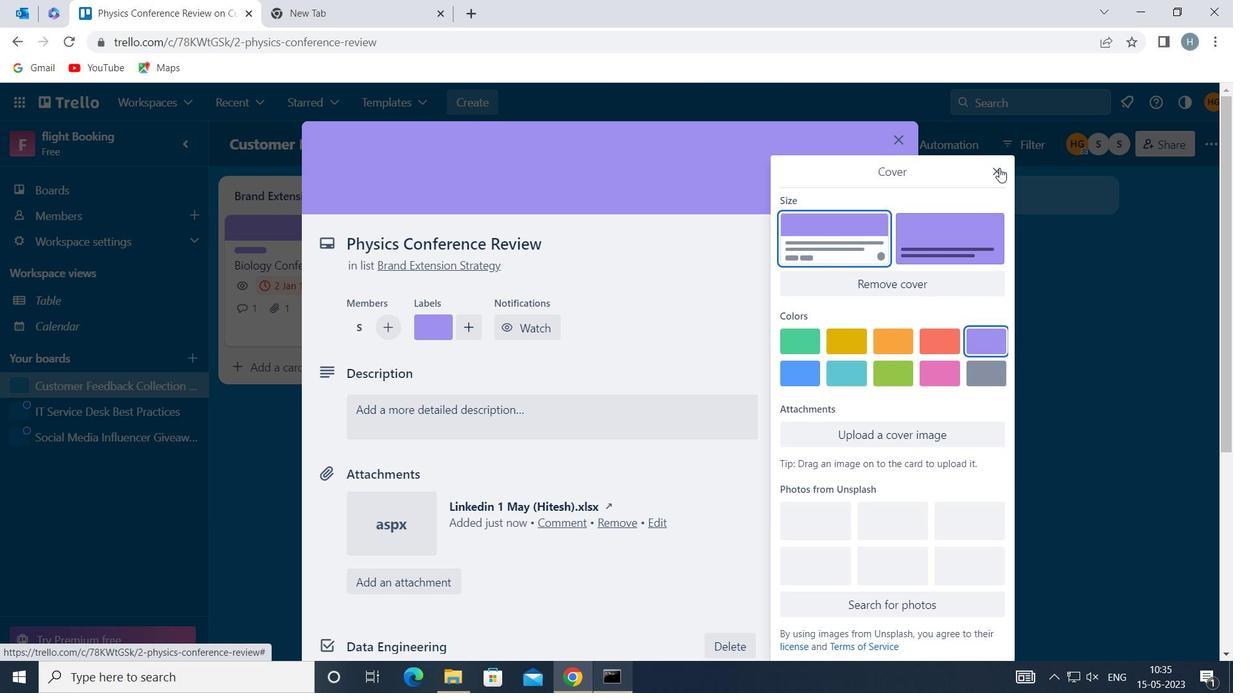 
Action: Mouse moved to (598, 423)
Screenshot: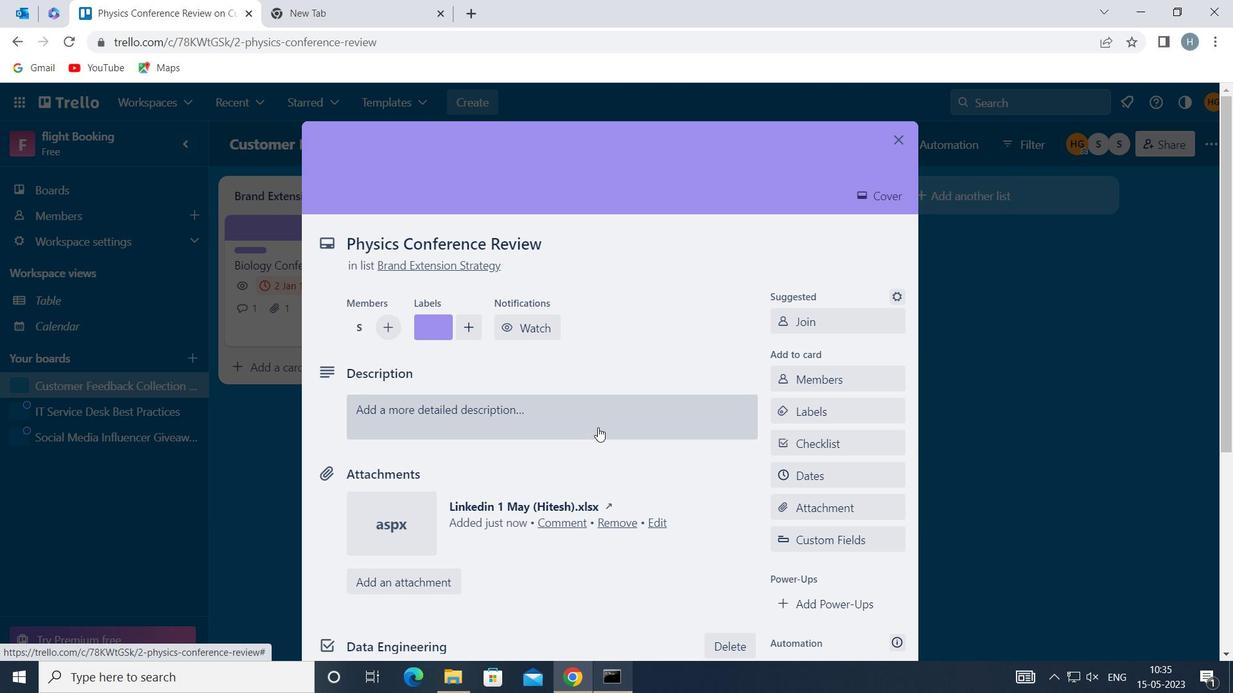 
Action: Mouse pressed left at (598, 423)
Screenshot: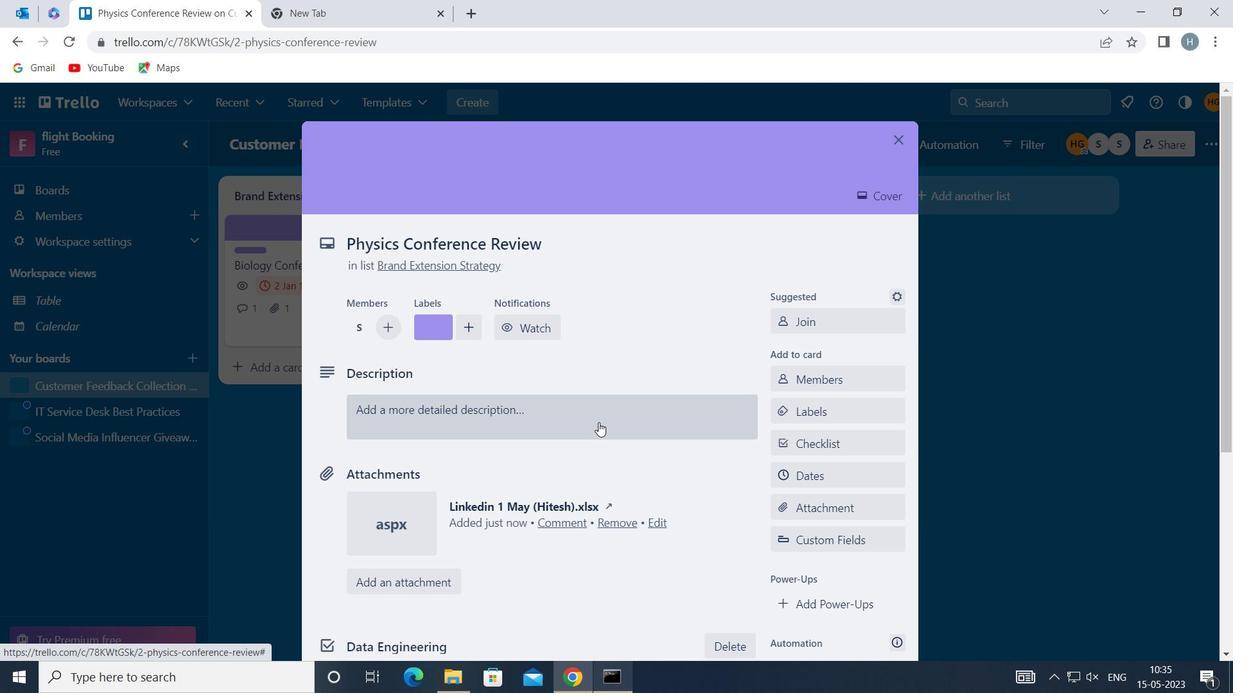 
Action: Key pressed <Key.shift>CONDUCT<Key.space>CUSTOMER<Key.space>RESEARCH<Key.space>FOR<Key.space>NEW<Key.space>CUSTOMER<Key.space>SATISFACTION<Key.space>MA<Key.backspace>ETRICS
Screenshot: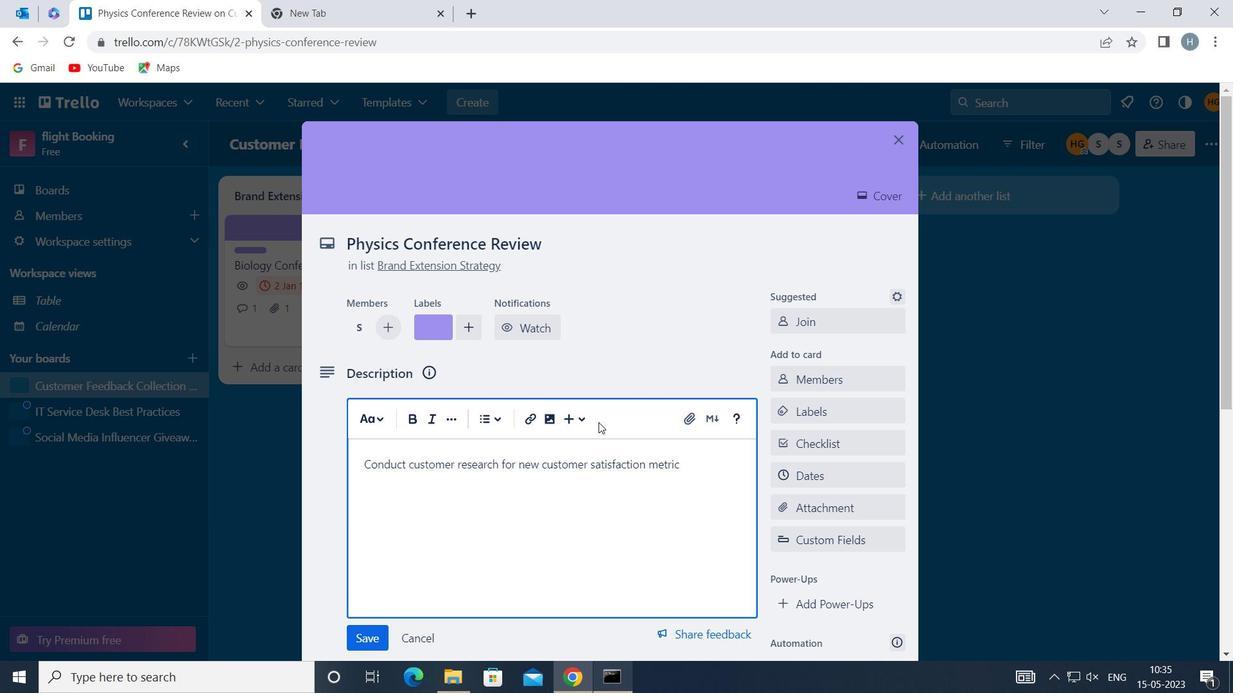 
Action: Mouse moved to (376, 637)
Screenshot: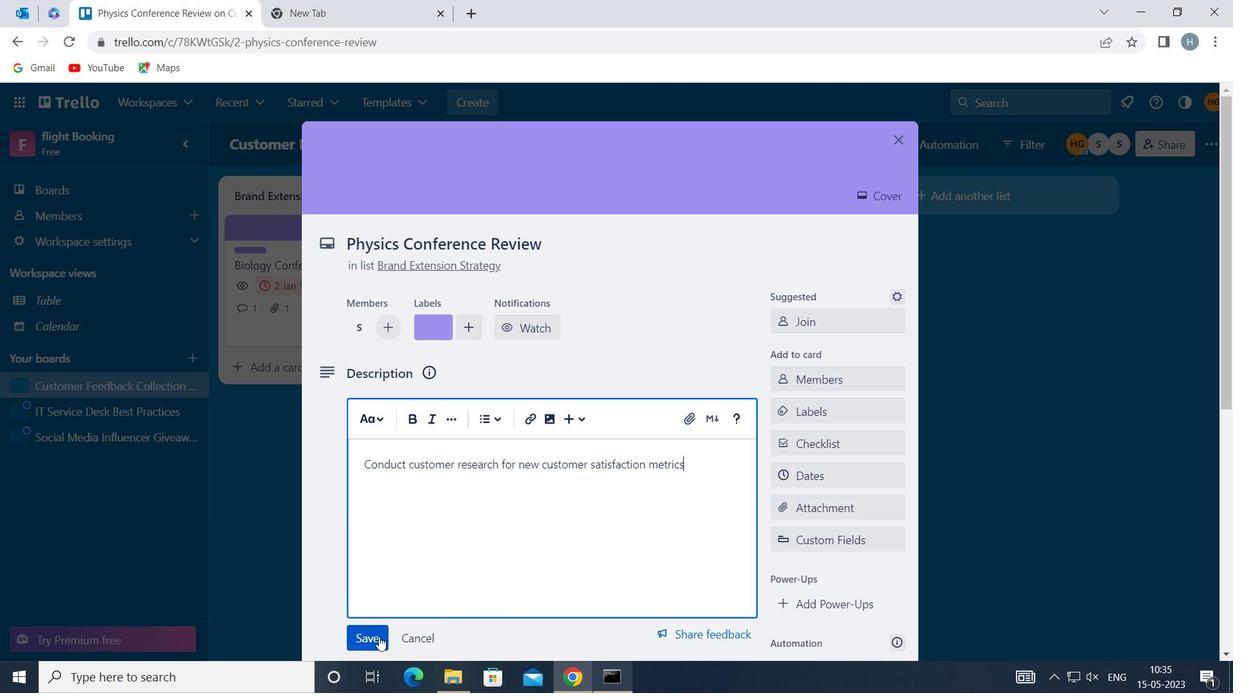 
Action: Mouse pressed left at (376, 637)
Screenshot: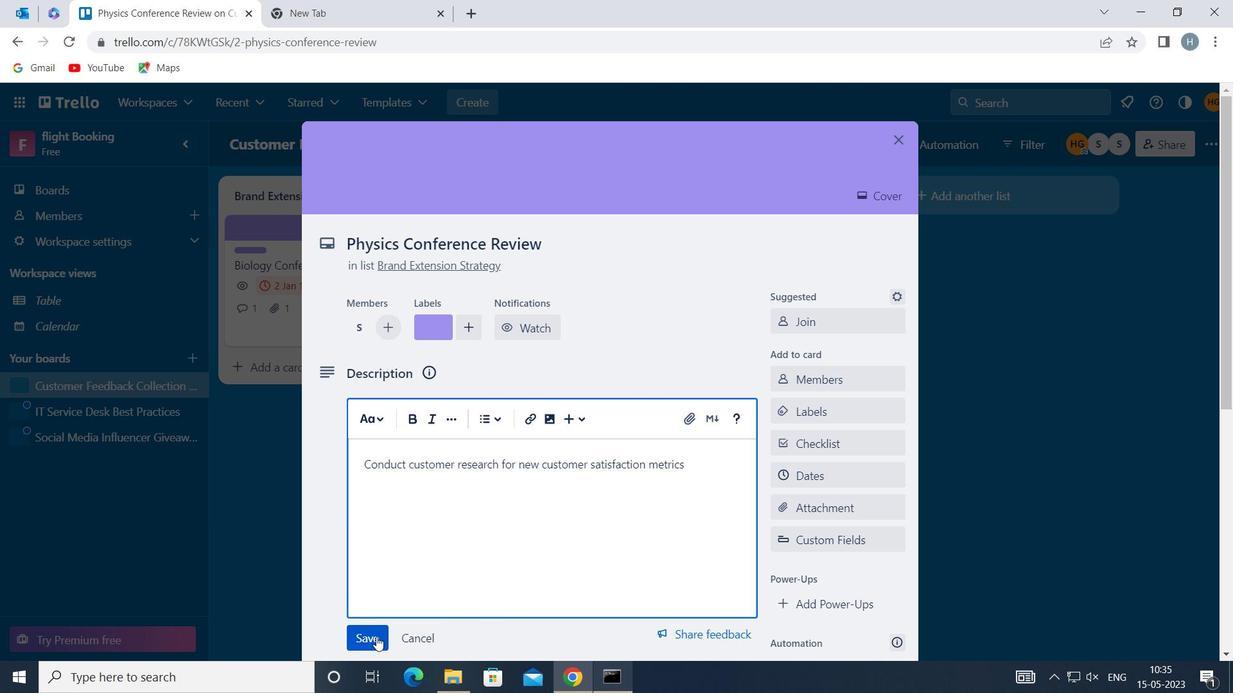 
Action: Mouse moved to (484, 516)
Screenshot: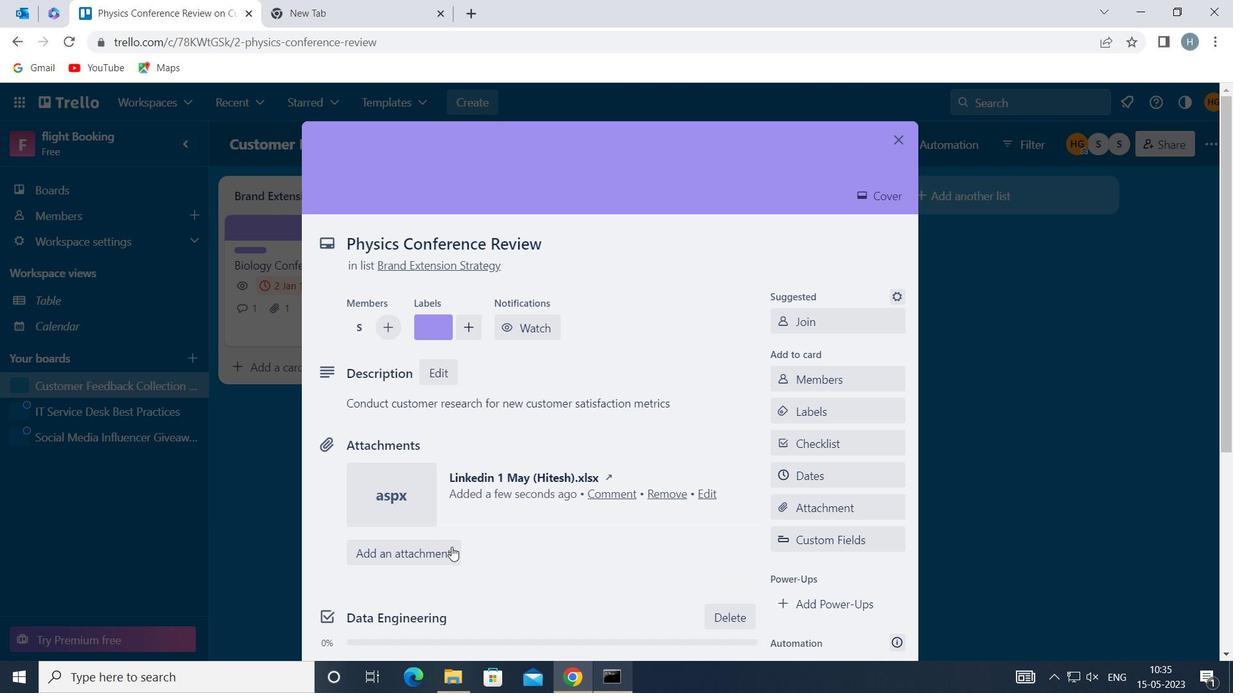 
Action: Mouse scrolled (484, 515) with delta (0, 0)
Screenshot: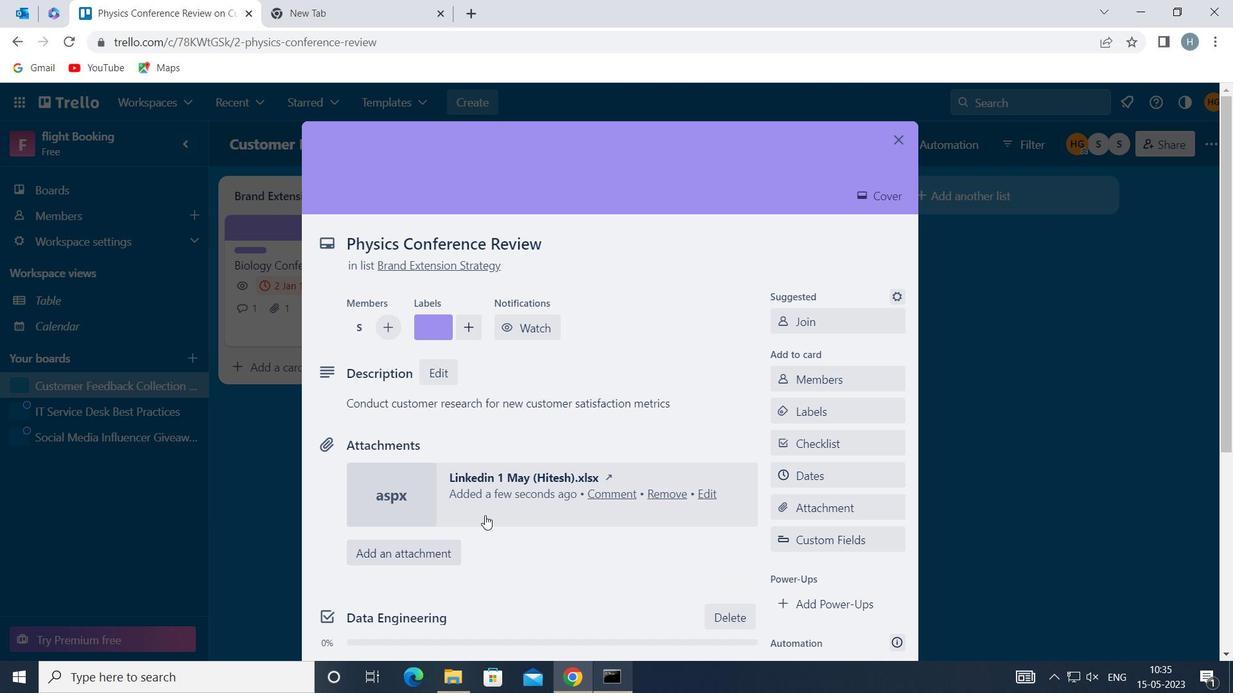 
Action: Mouse scrolled (484, 515) with delta (0, 0)
Screenshot: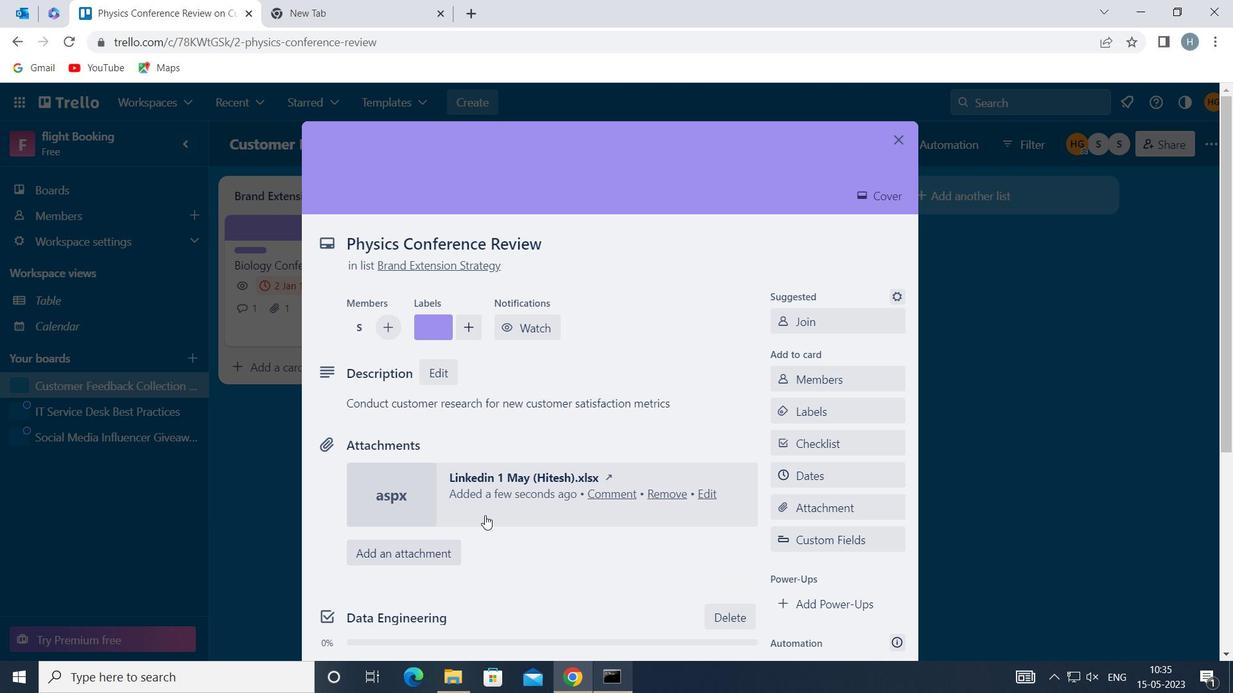 
Action: Mouse scrolled (484, 515) with delta (0, 0)
Screenshot: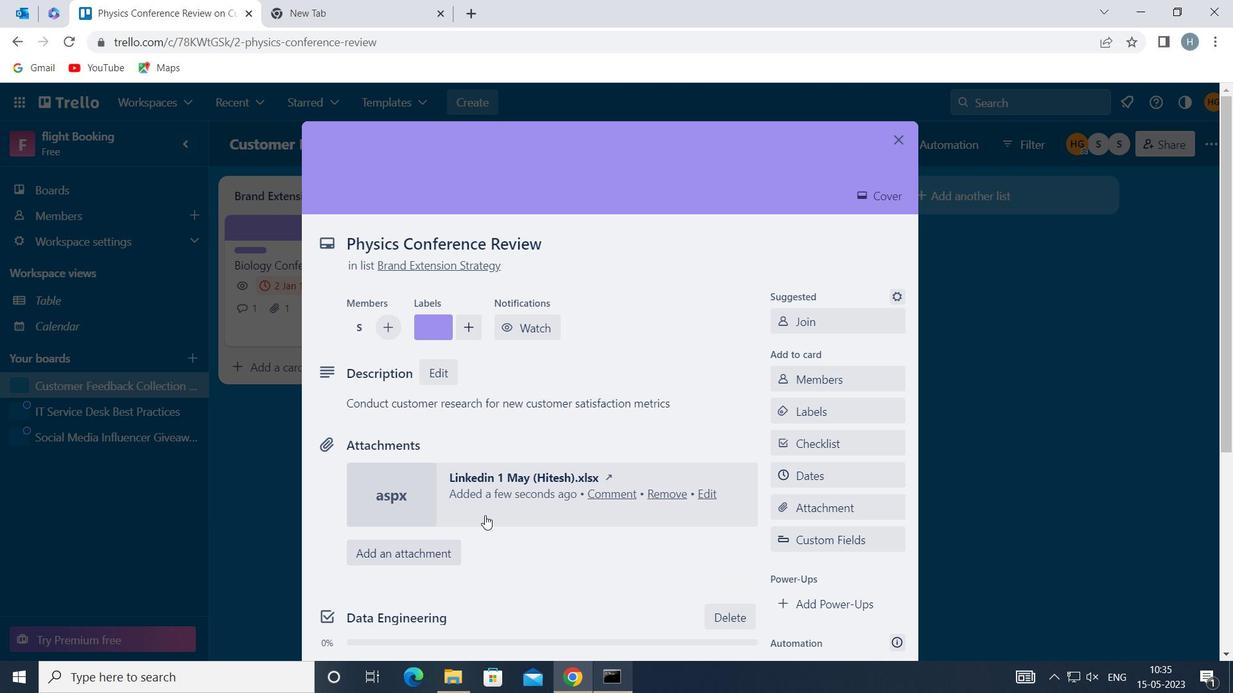 
Action: Mouse moved to (506, 534)
Screenshot: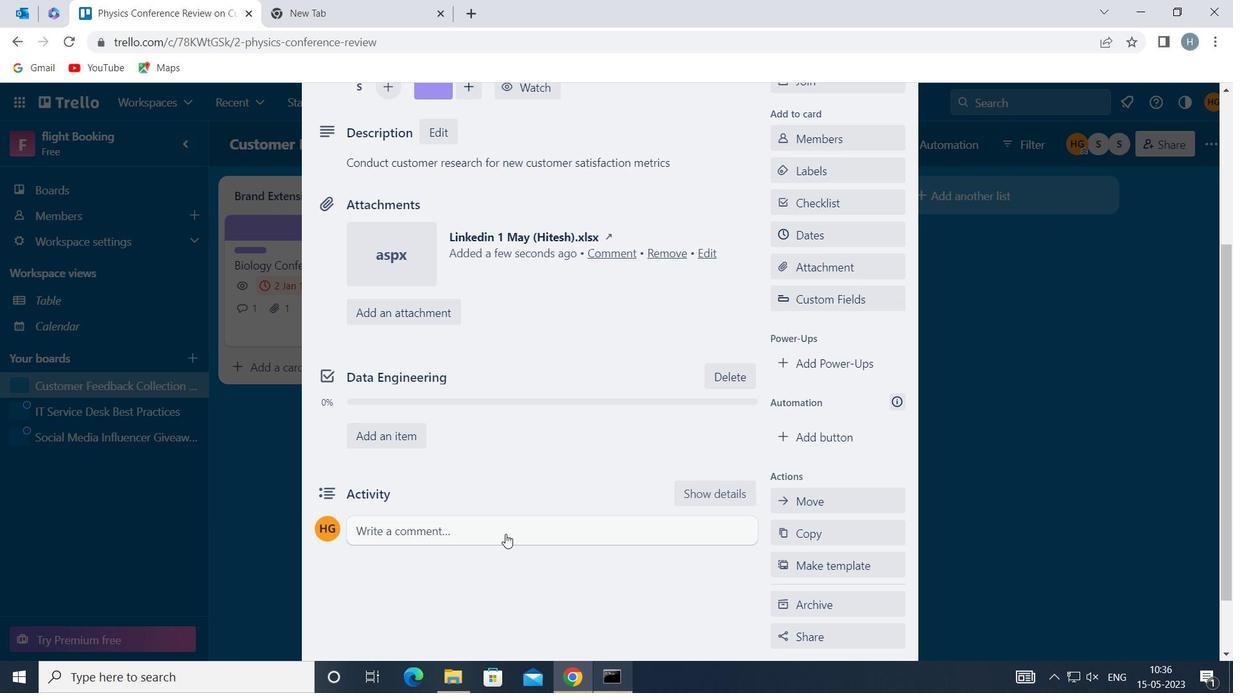 
Action: Mouse pressed left at (506, 534)
Screenshot: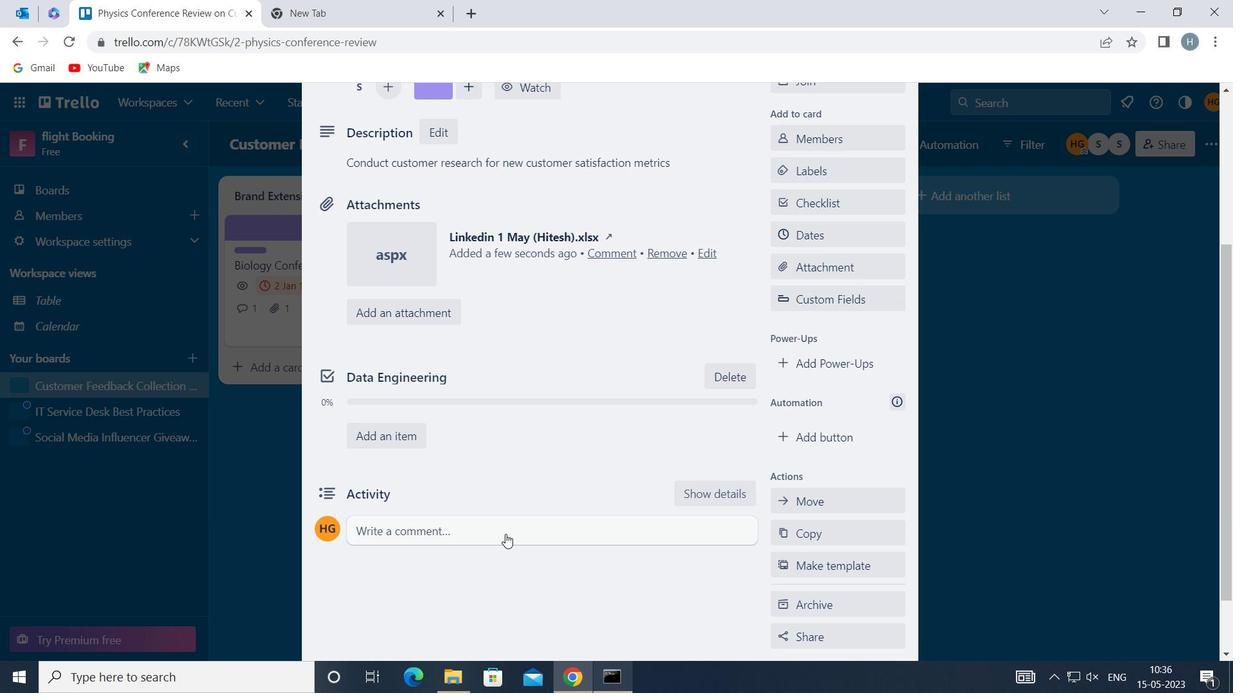 
Action: Mouse moved to (483, 568)
Screenshot: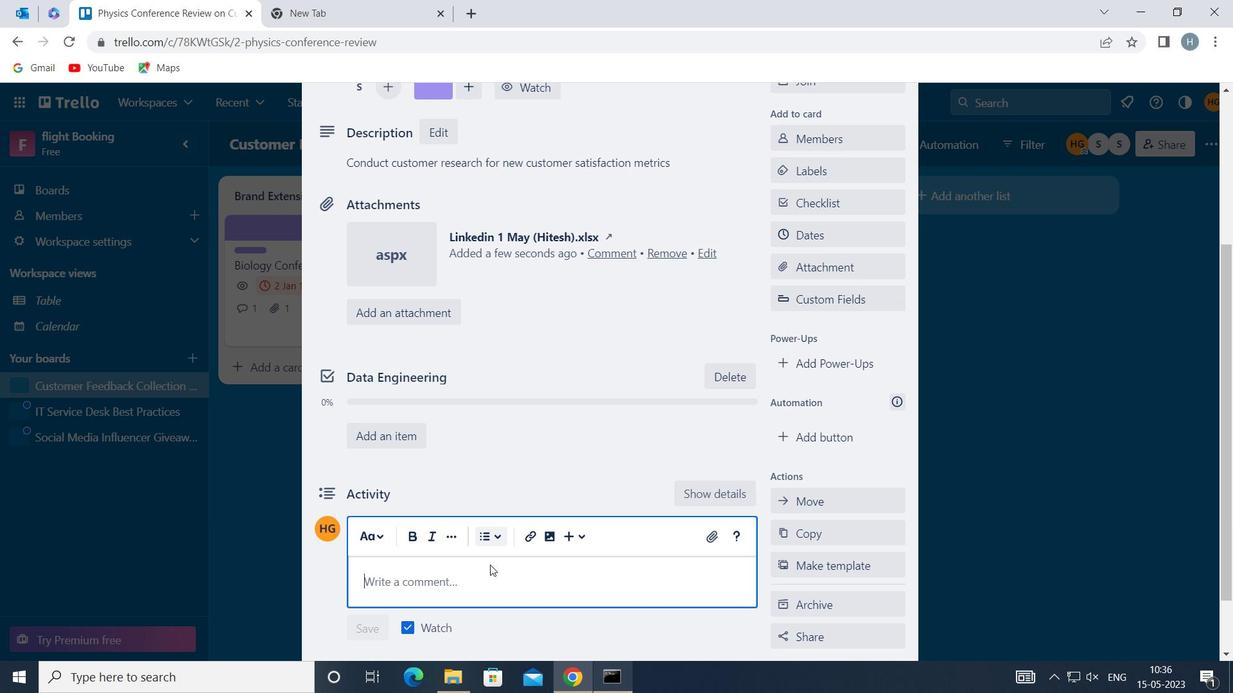 
Action: Key pressed <Key.shift>GIVEN<Key.space>THE<Key.space>SIZE<Key.space>AND<Key.space>SCOPE<Key.space>OF<Key.space>THIS<Key.space>TASK,<Key.space>LET<Key.space>US<Key.space>MAKE<Key.space>SURE<Key.space>WE<Key.space>HAVE<Key.space>THE<Key.space>NECESSARY<Key.space>RESOURCES<Key.space>AND<Key.space>SUPPORT<Key.space>TO<Key.space>GET<Key.space>IT<Key.space>DONE
Screenshot: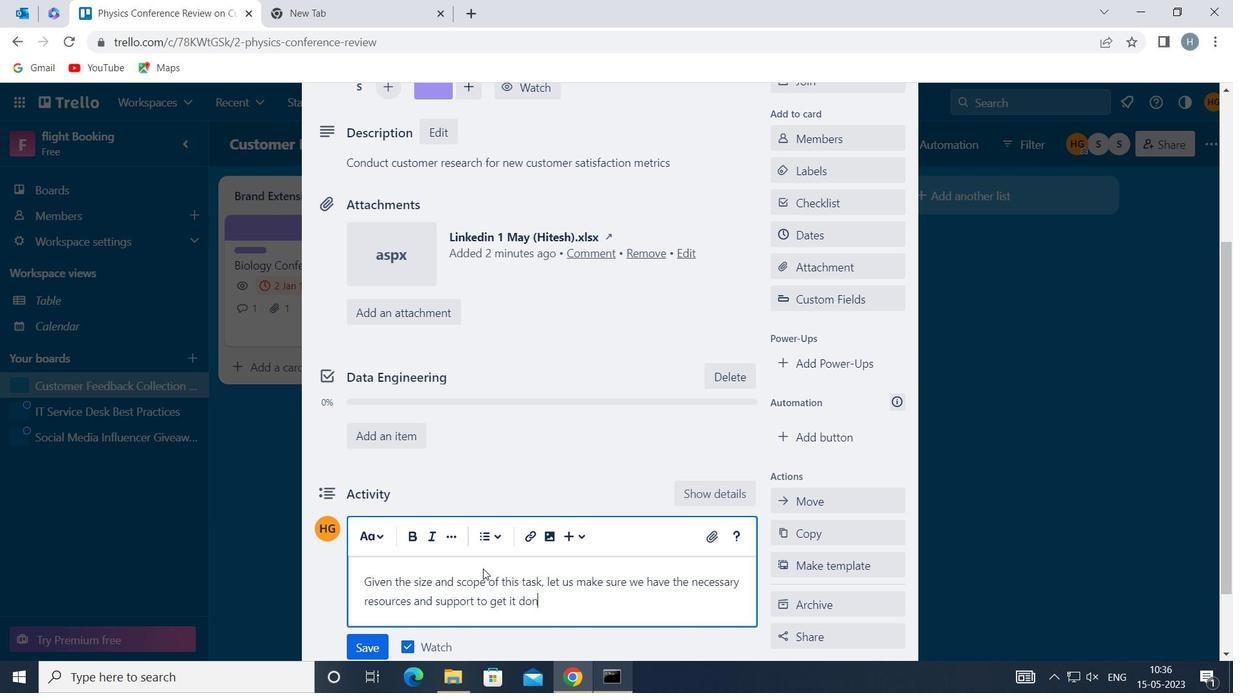 
Action: Mouse moved to (373, 641)
Screenshot: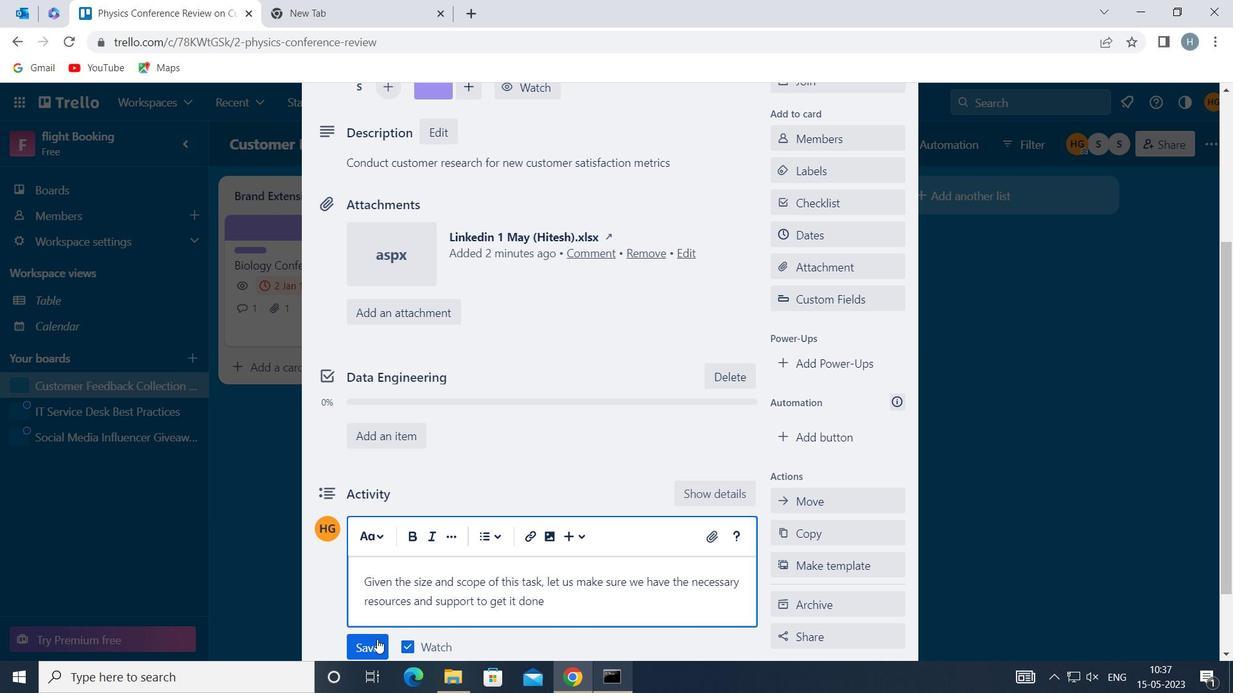 
Action: Mouse pressed left at (373, 641)
Screenshot: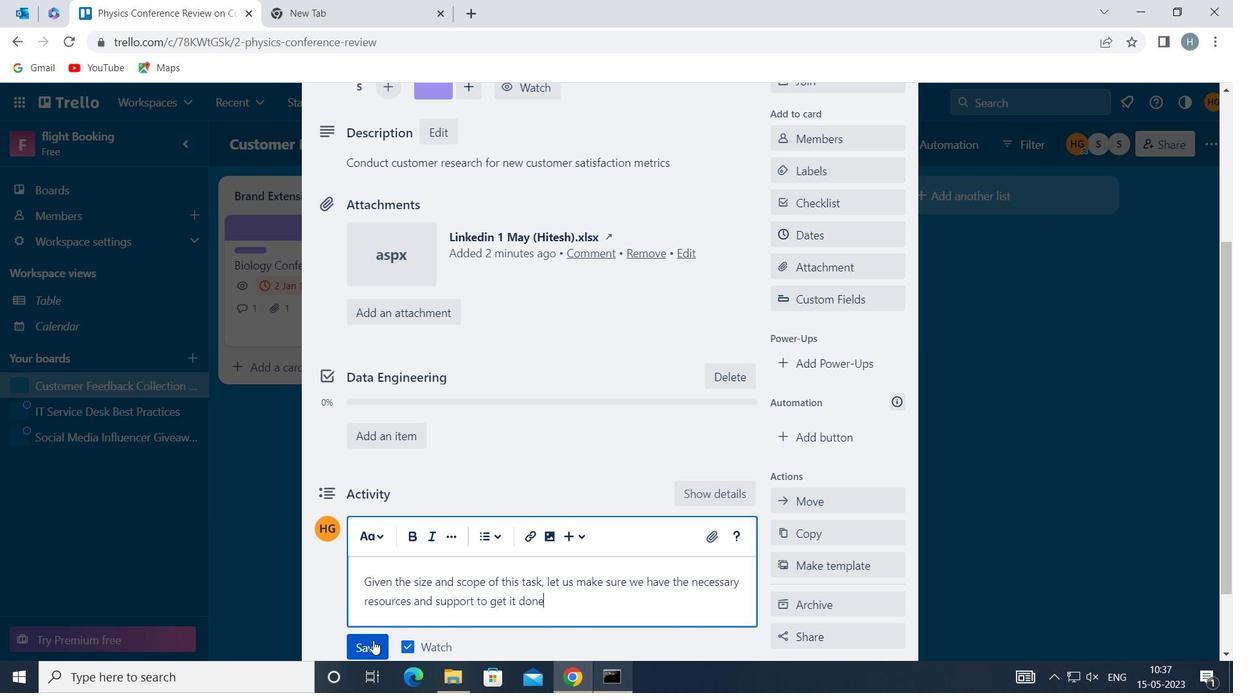 
Action: Mouse moved to (828, 229)
Screenshot: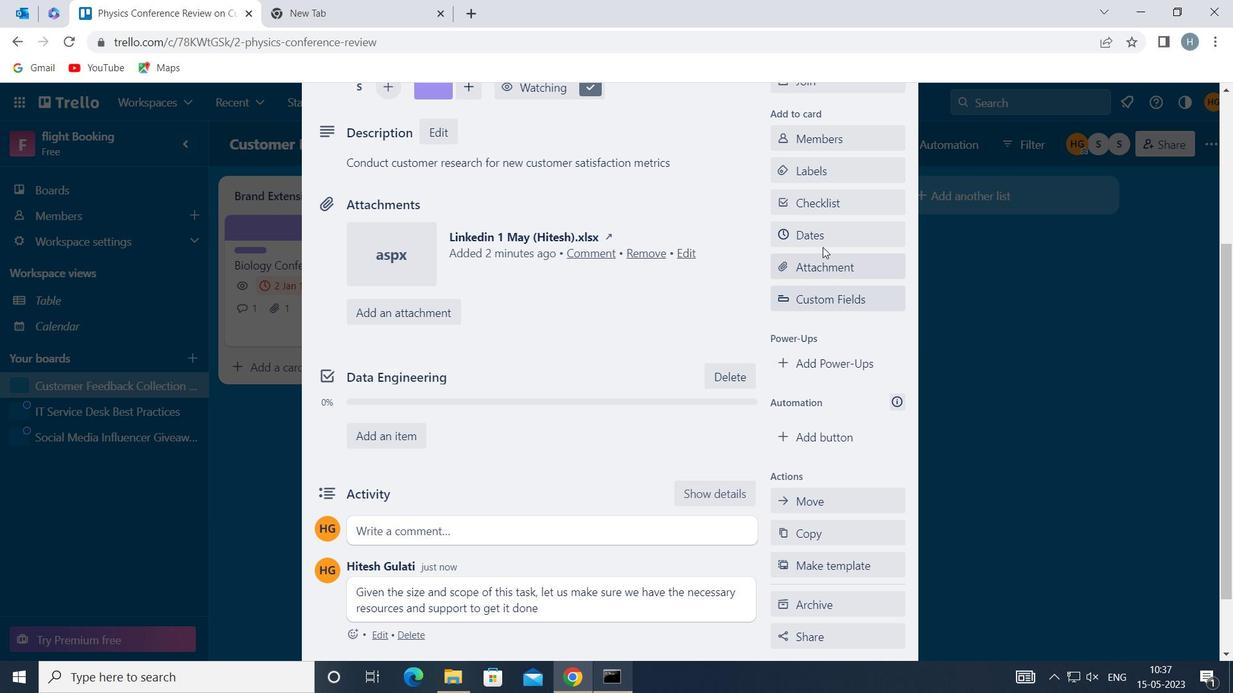 
Action: Mouse pressed left at (828, 229)
Screenshot: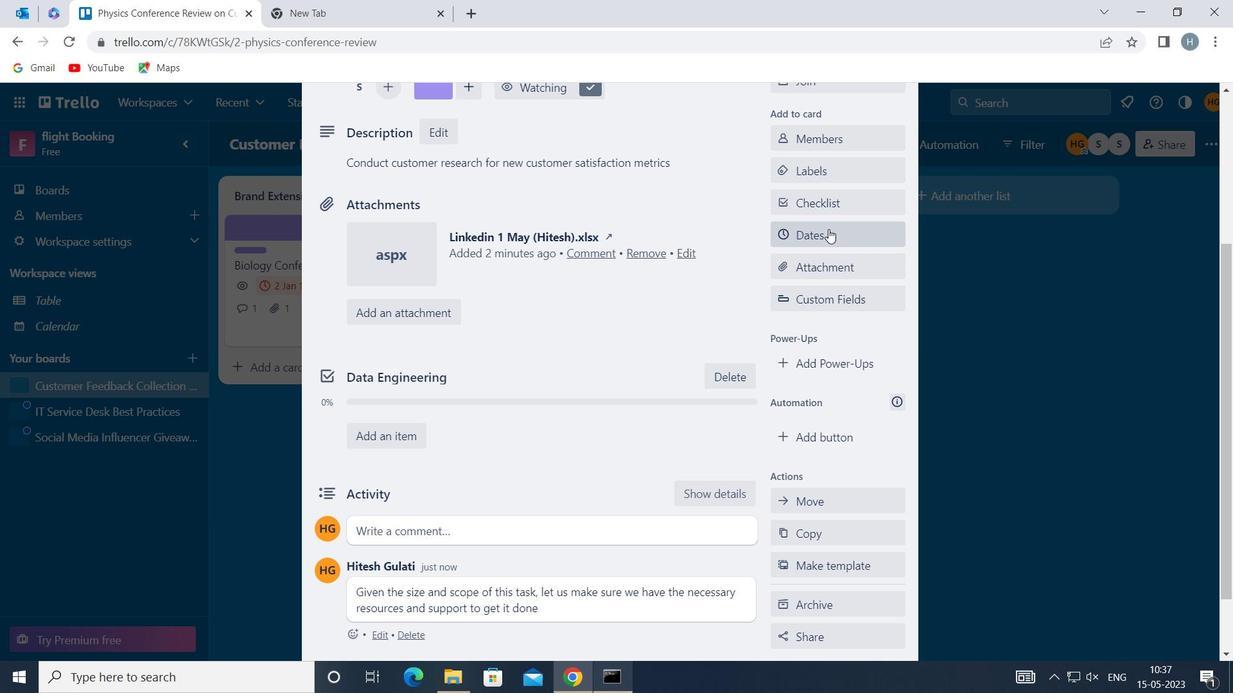 
Action: Mouse moved to (779, 428)
Screenshot: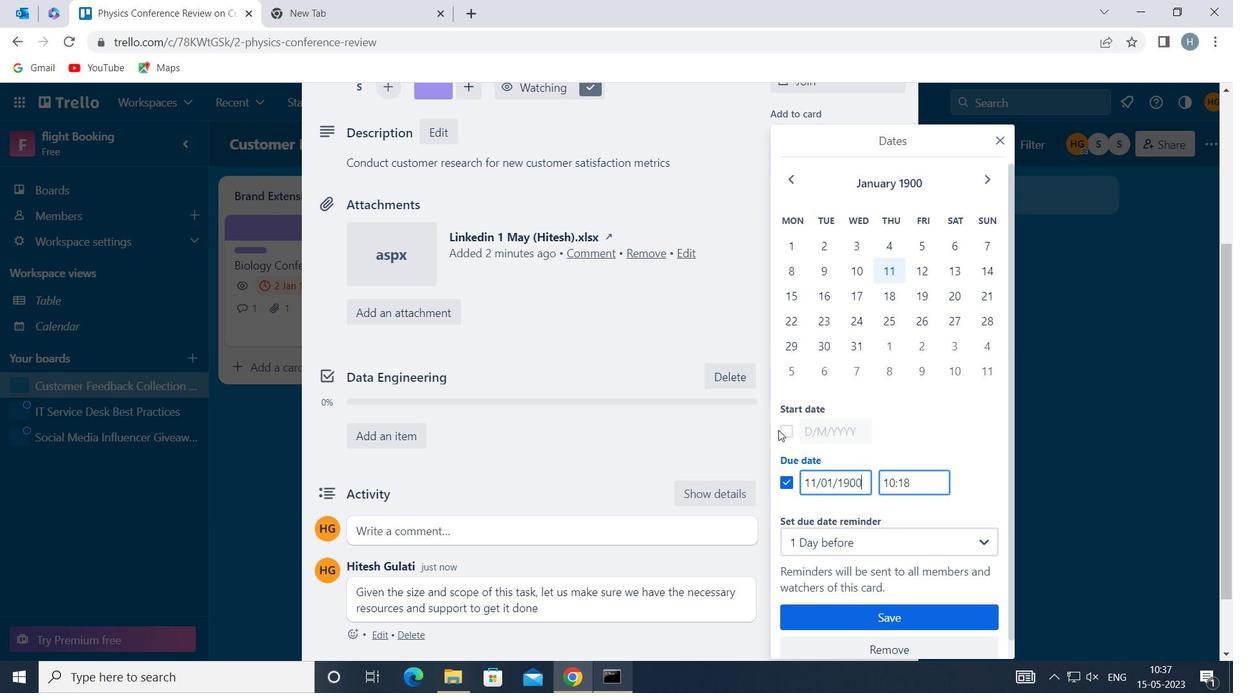 
Action: Mouse pressed left at (779, 428)
Screenshot: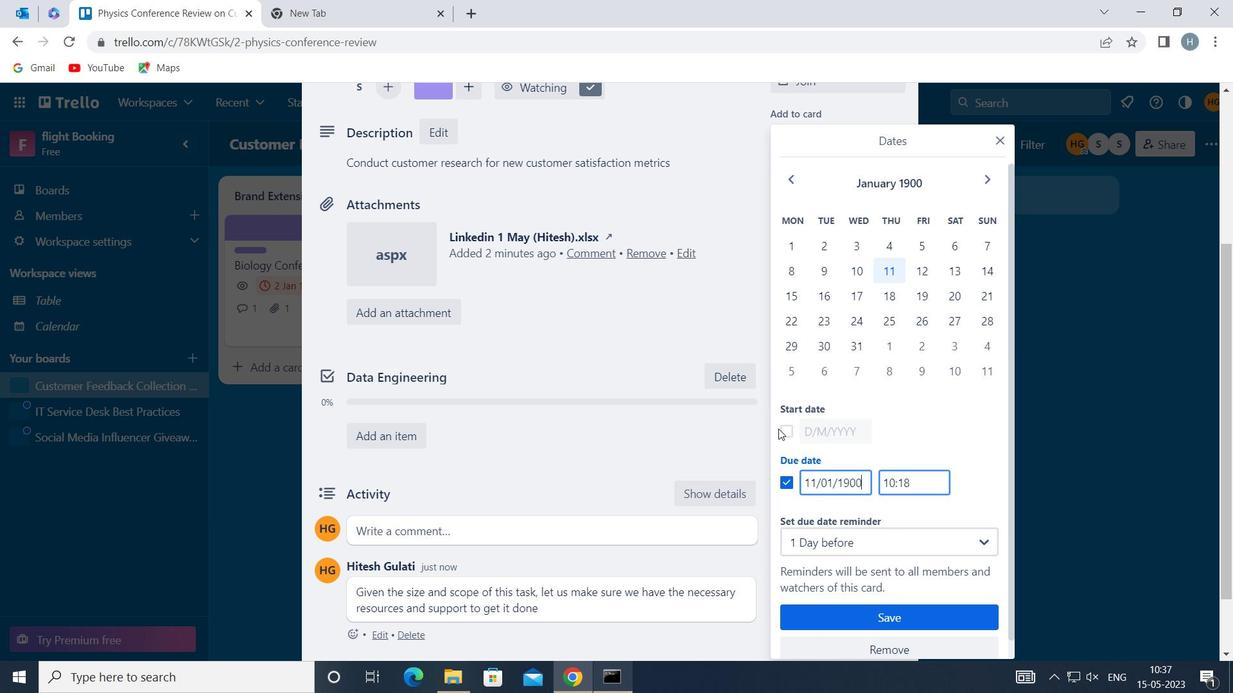 
Action: Mouse moved to (779, 428)
Screenshot: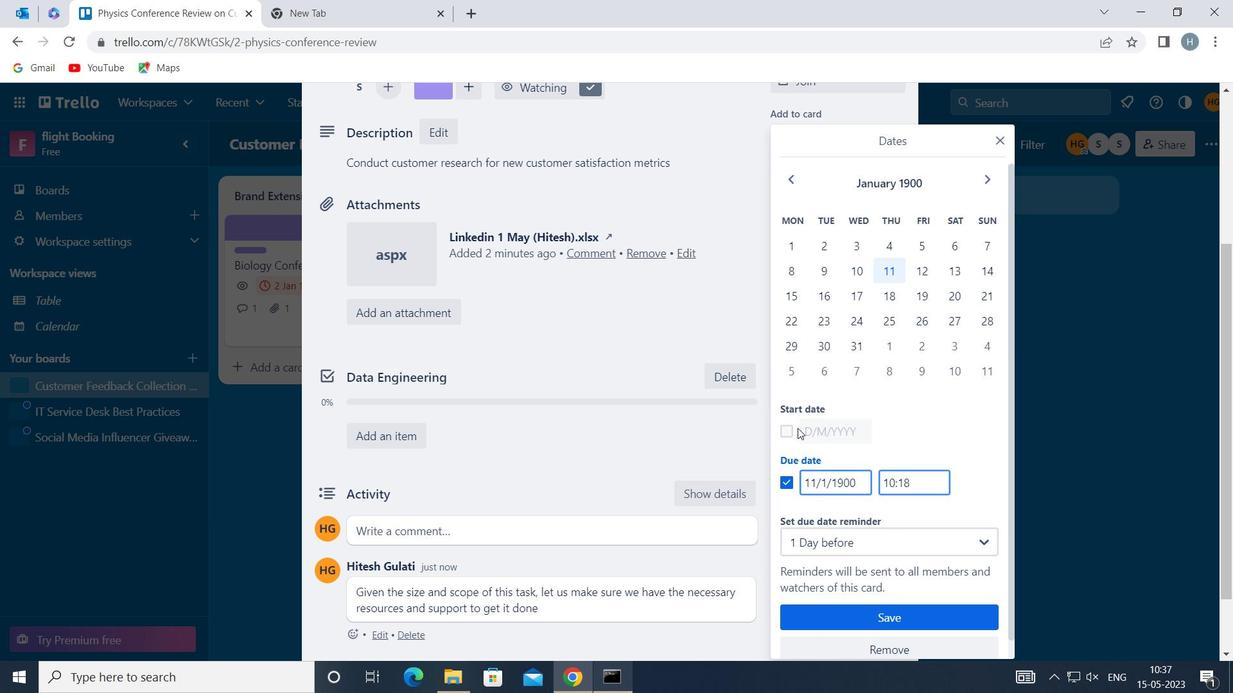 
Action: Mouse pressed left at (779, 428)
Screenshot: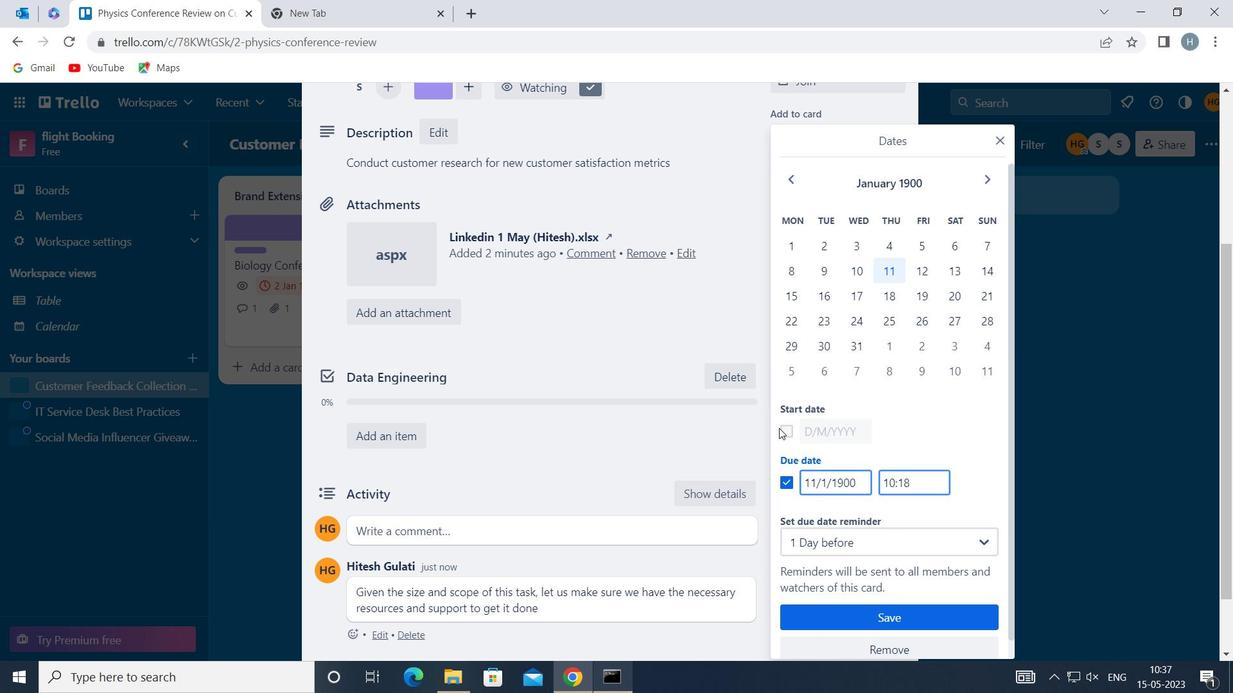 
Action: Mouse moved to (787, 429)
Screenshot: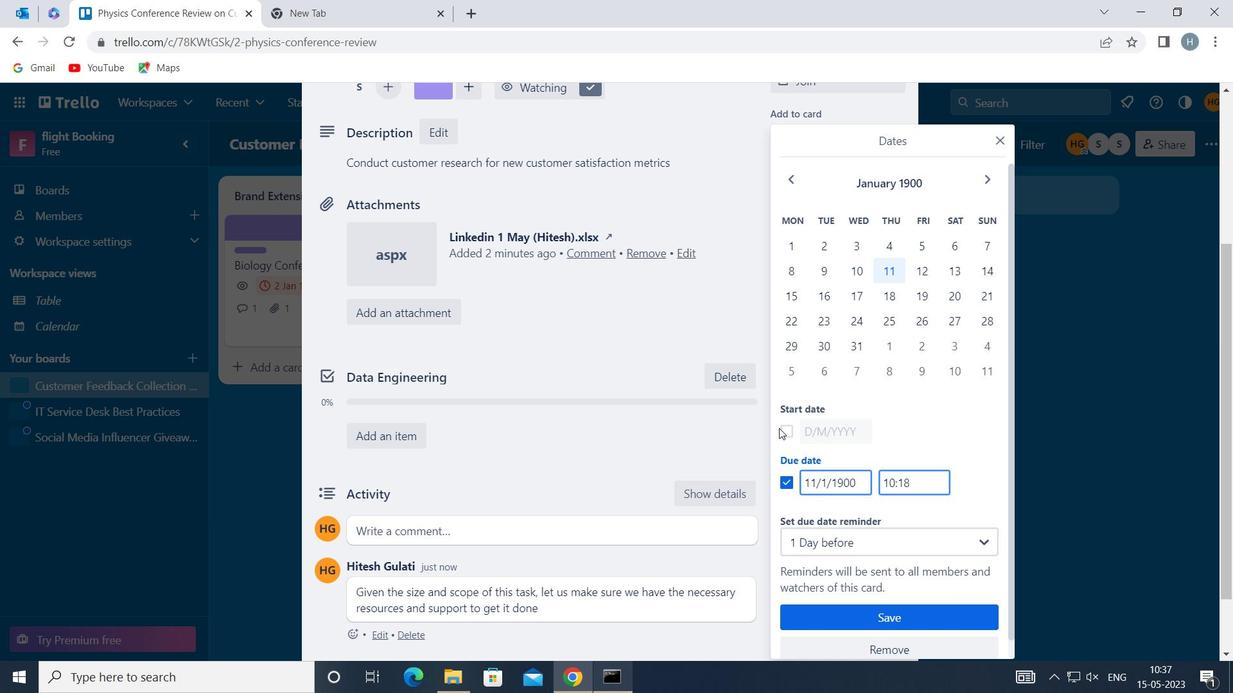 
Action: Mouse pressed left at (787, 429)
Screenshot: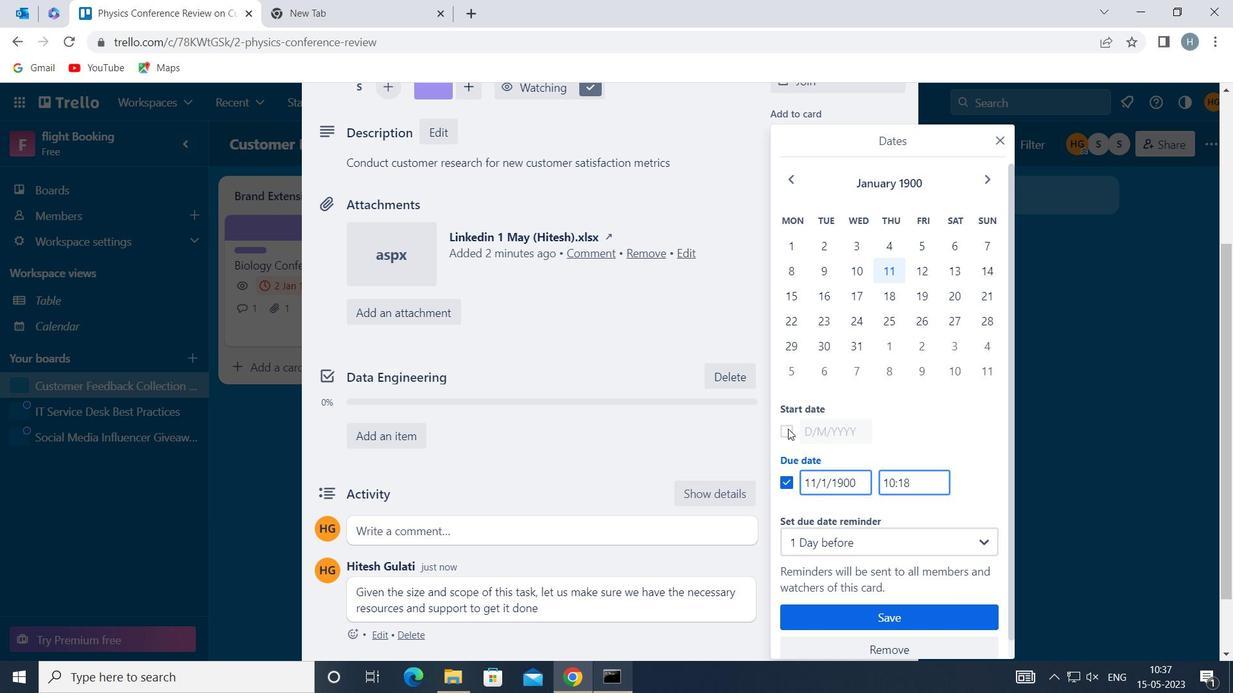 
Action: Mouse moved to (807, 428)
Screenshot: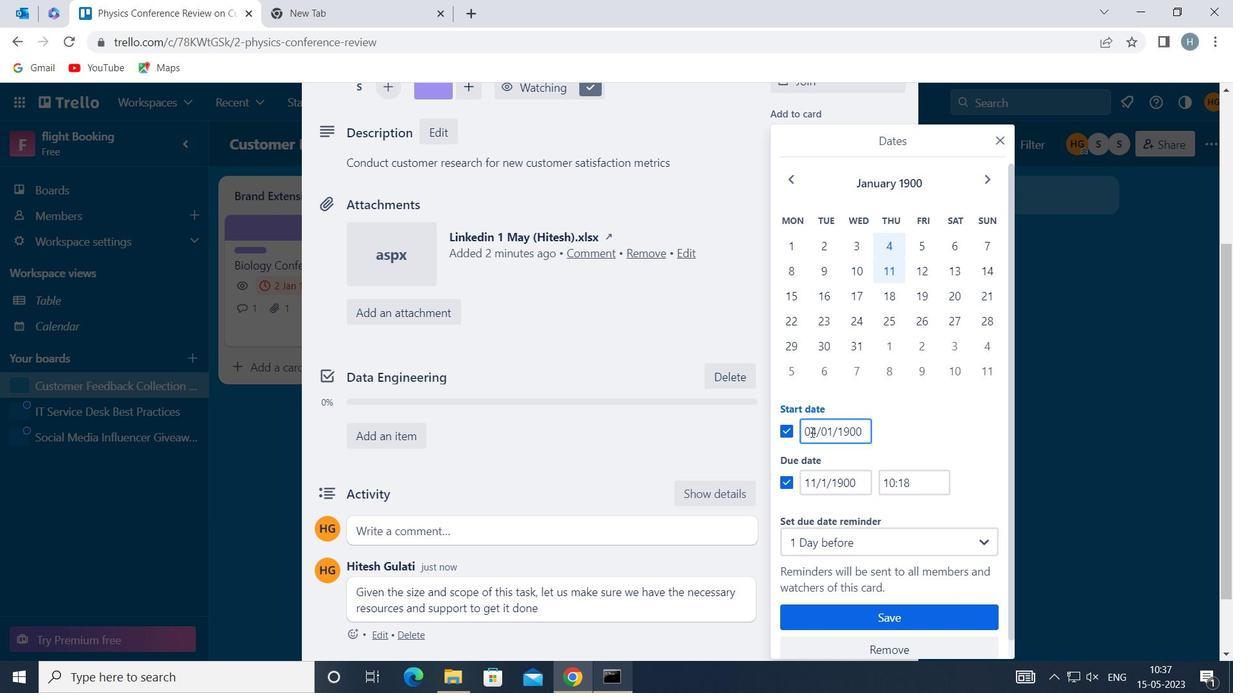 
Action: Mouse pressed left at (807, 428)
Screenshot: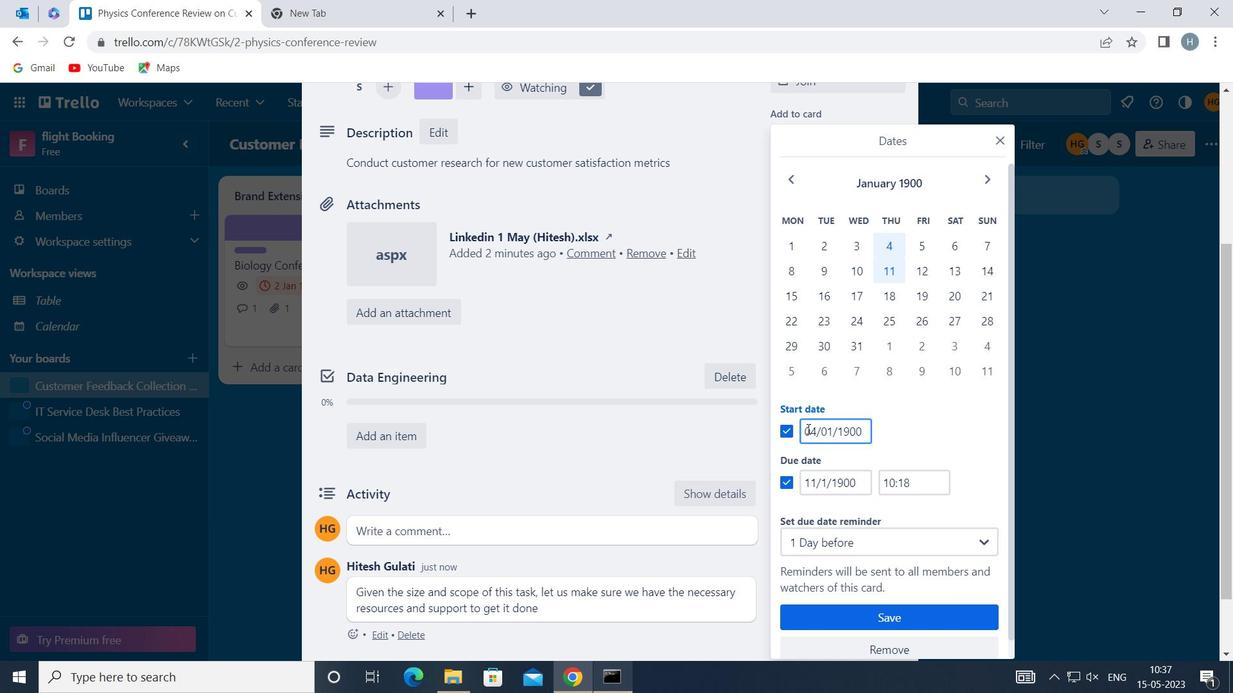 
Action: Key pressed <Key.right><Key.backspace>5
Screenshot: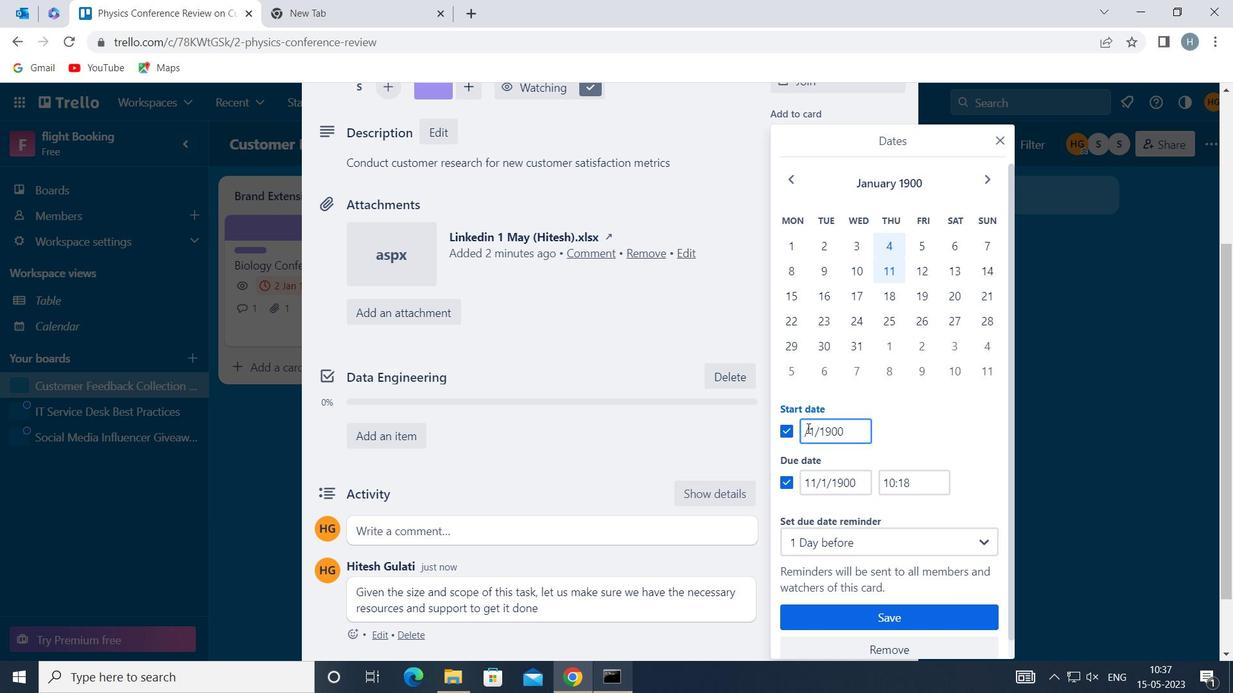 
Action: Mouse moved to (801, 484)
Screenshot: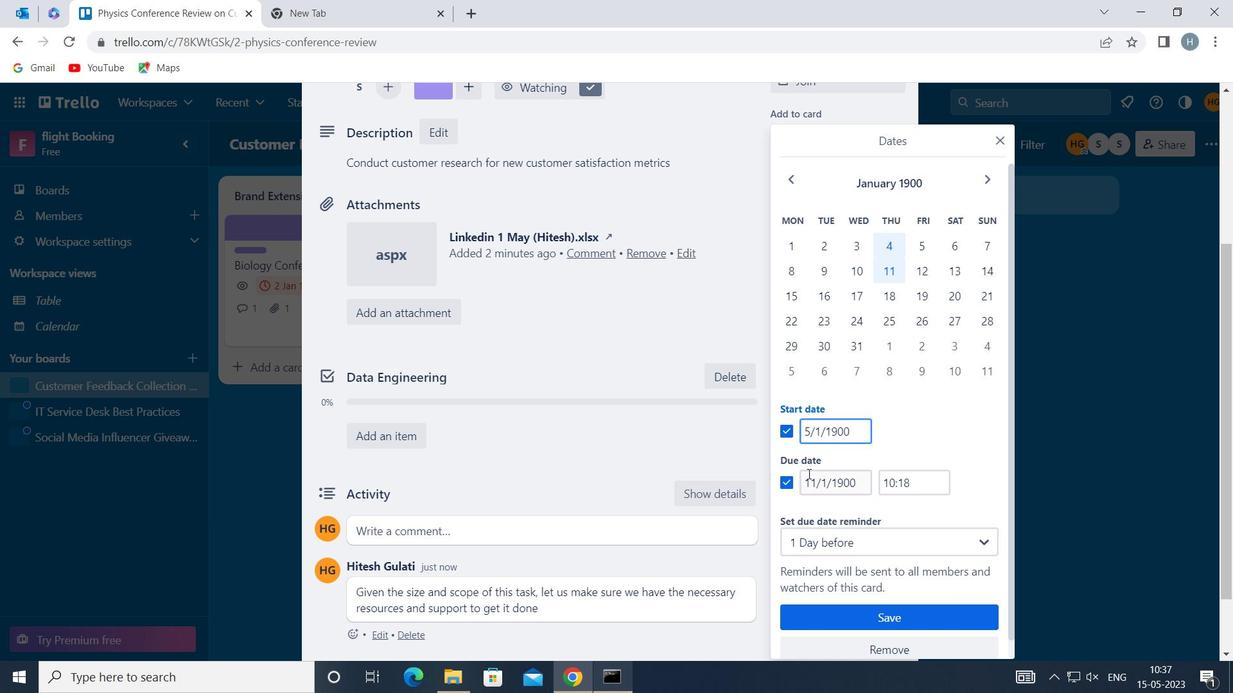 
Action: Mouse pressed left at (801, 484)
Screenshot: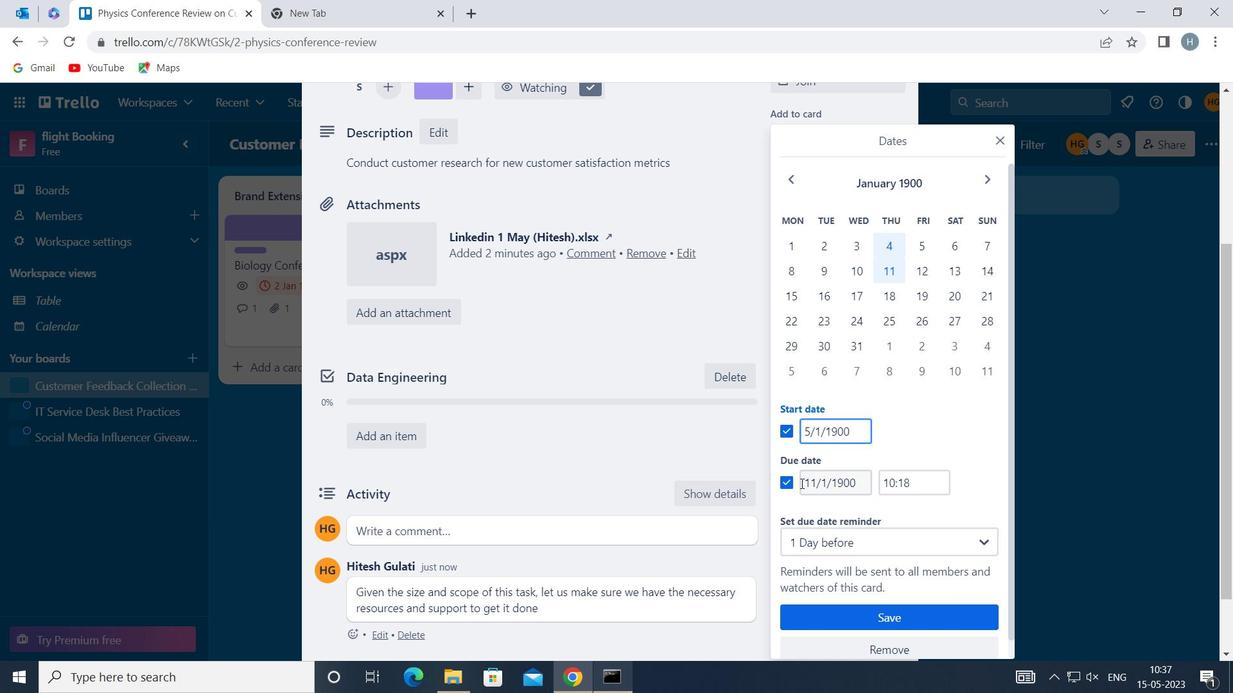 
Action: Key pressed <Key.right><Key.right><Key.backspace>2
Screenshot: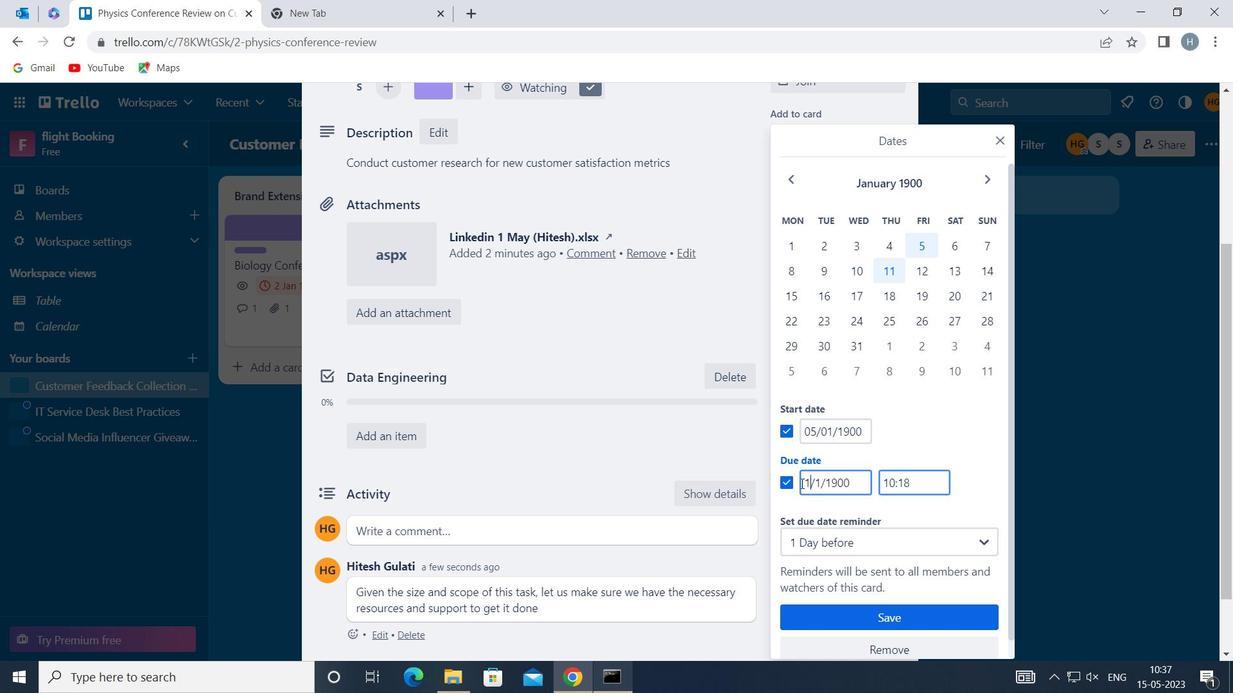 
Action: Mouse moved to (850, 617)
Screenshot: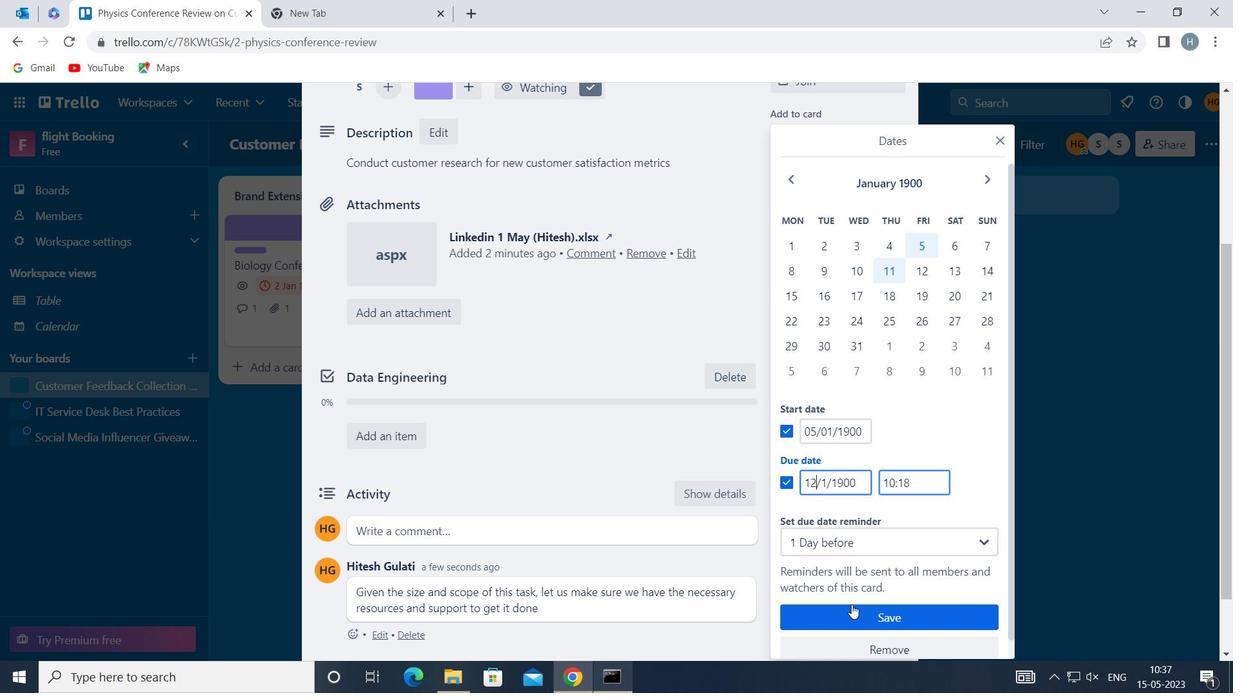 
Action: Mouse pressed left at (850, 617)
Screenshot: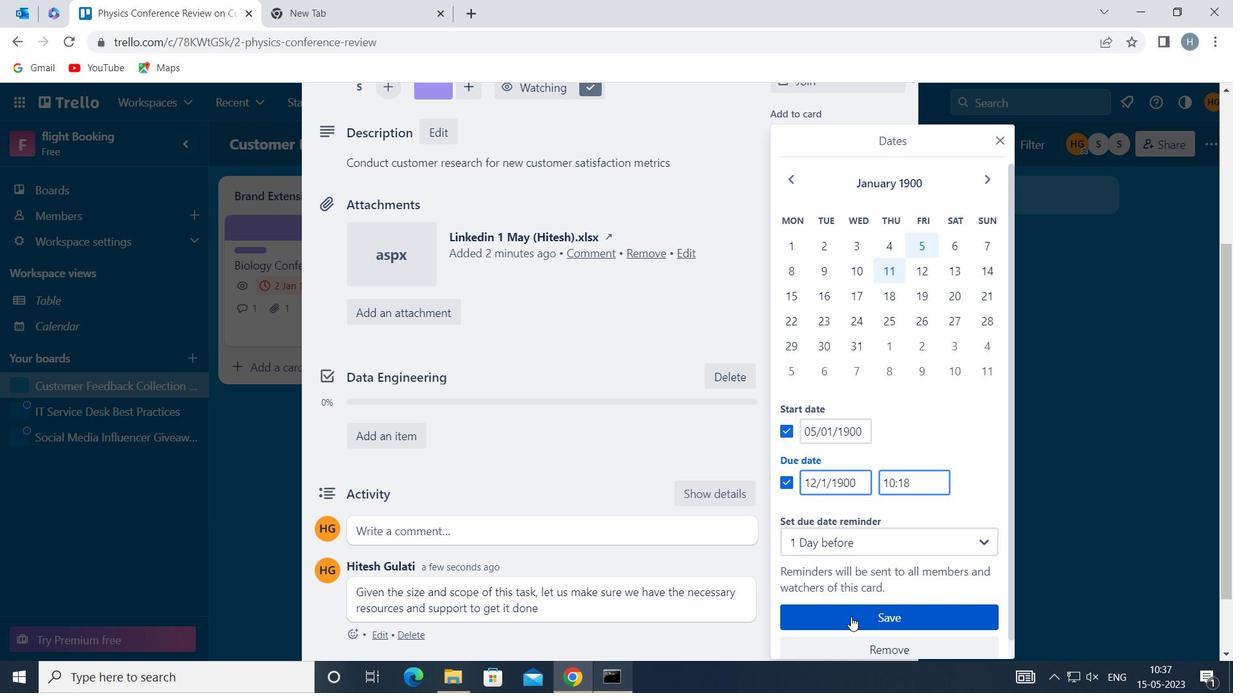 
Action: Mouse moved to (759, 420)
Screenshot: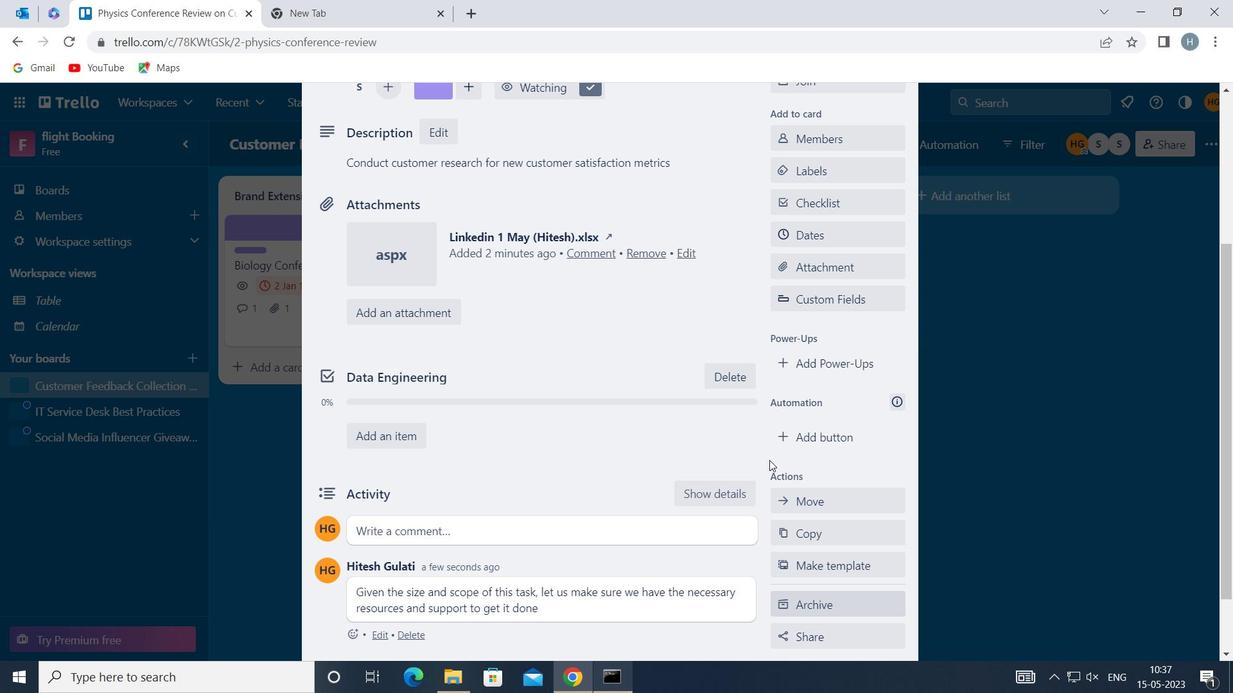 
